 Task: Add an event with the title Second Training Workshop: Conflict Resolution, date '2023/11/01', time 8:30 AM to 10:30 AMand add a description: Teams will need to manage their time effectively to complete the scavenger hunt within the given timeframe. This encourages prioritization, decision-making, and efficient allocation of resources to maximize their chances of success., put the event into Yellow category, logged in from the account softage.2@softage.netand send the event invitation to softage.7@softage.net and softage.8@softage.net. Set a reminder for the event 15 minutes before
Action: Mouse pressed left at (126, 123)
Screenshot: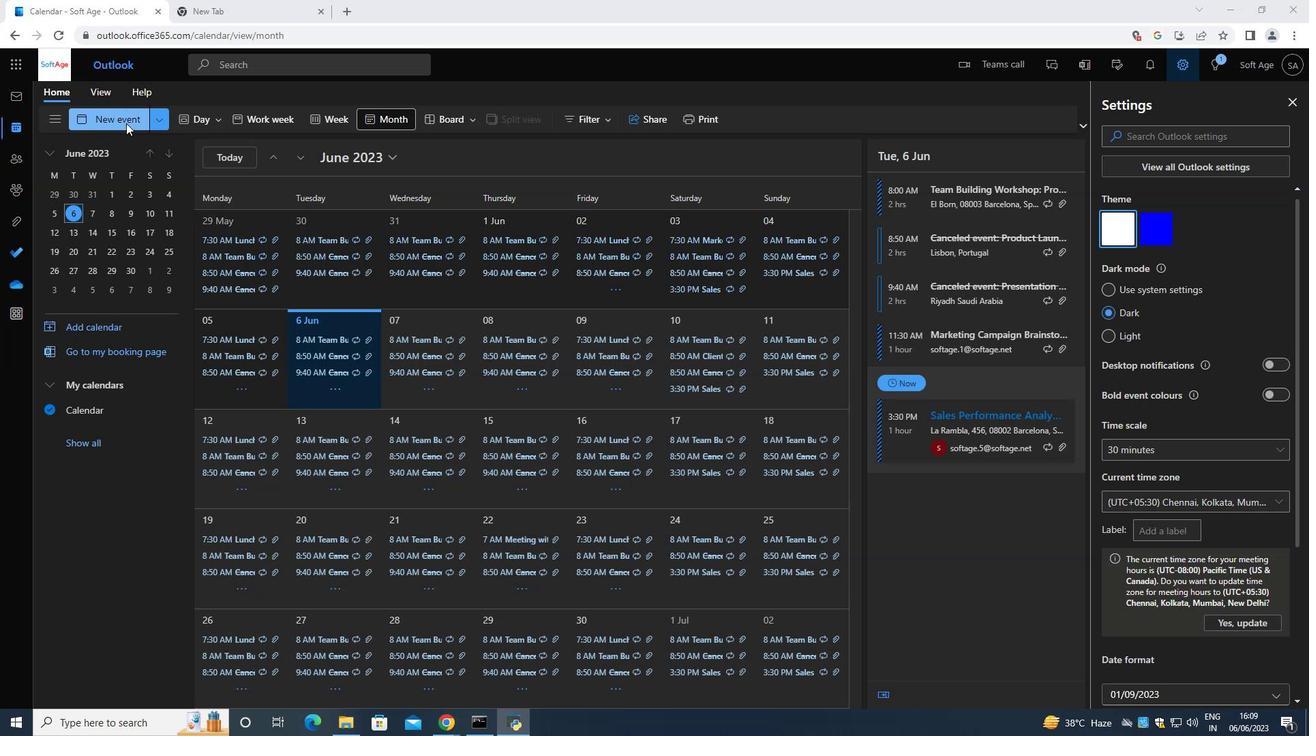 
Action: Mouse moved to (367, 215)
Screenshot: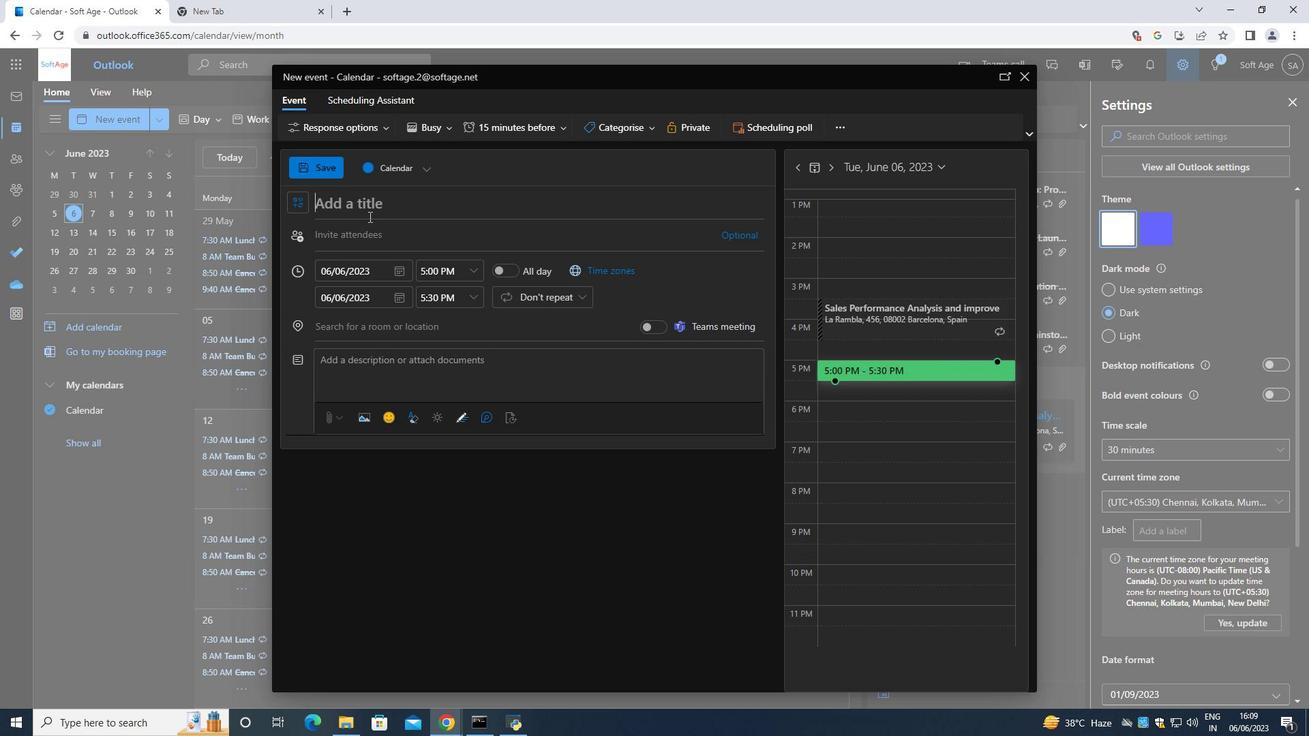 
Action: Mouse pressed left at (367, 215)
Screenshot: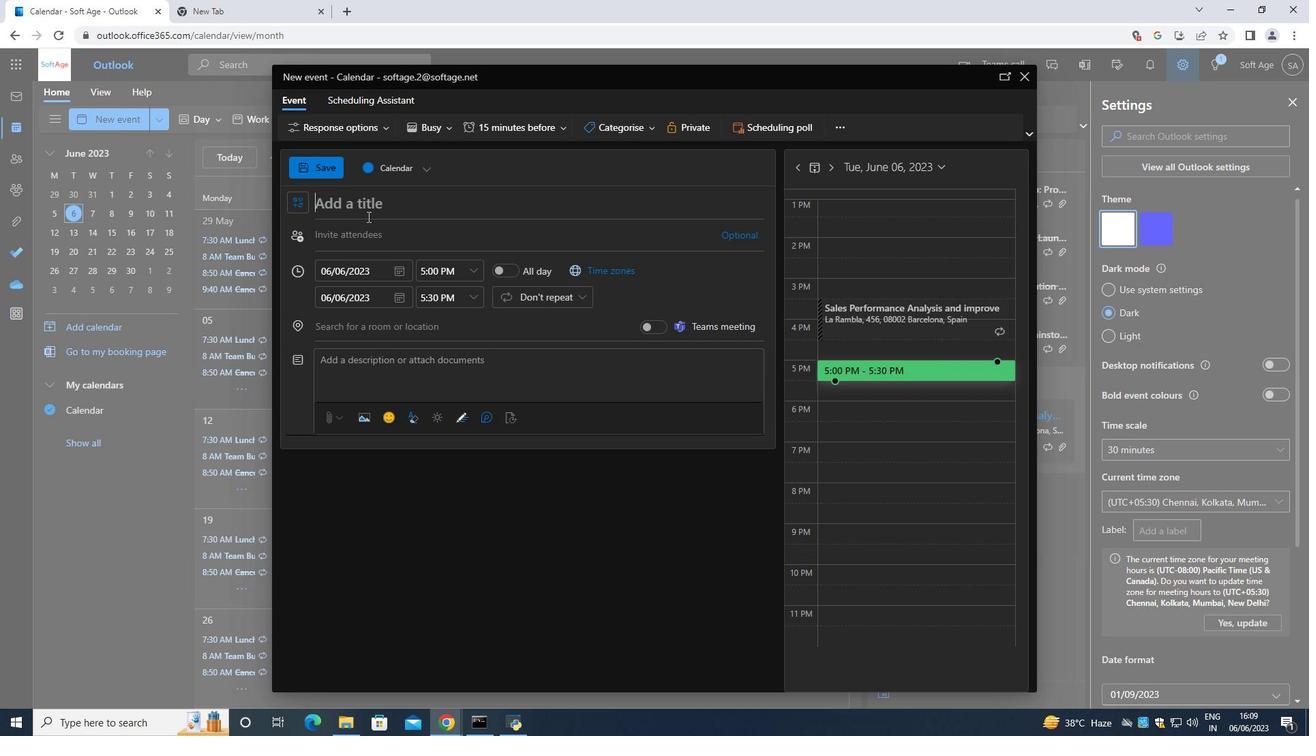 
Action: Mouse moved to (216, 120)
Screenshot: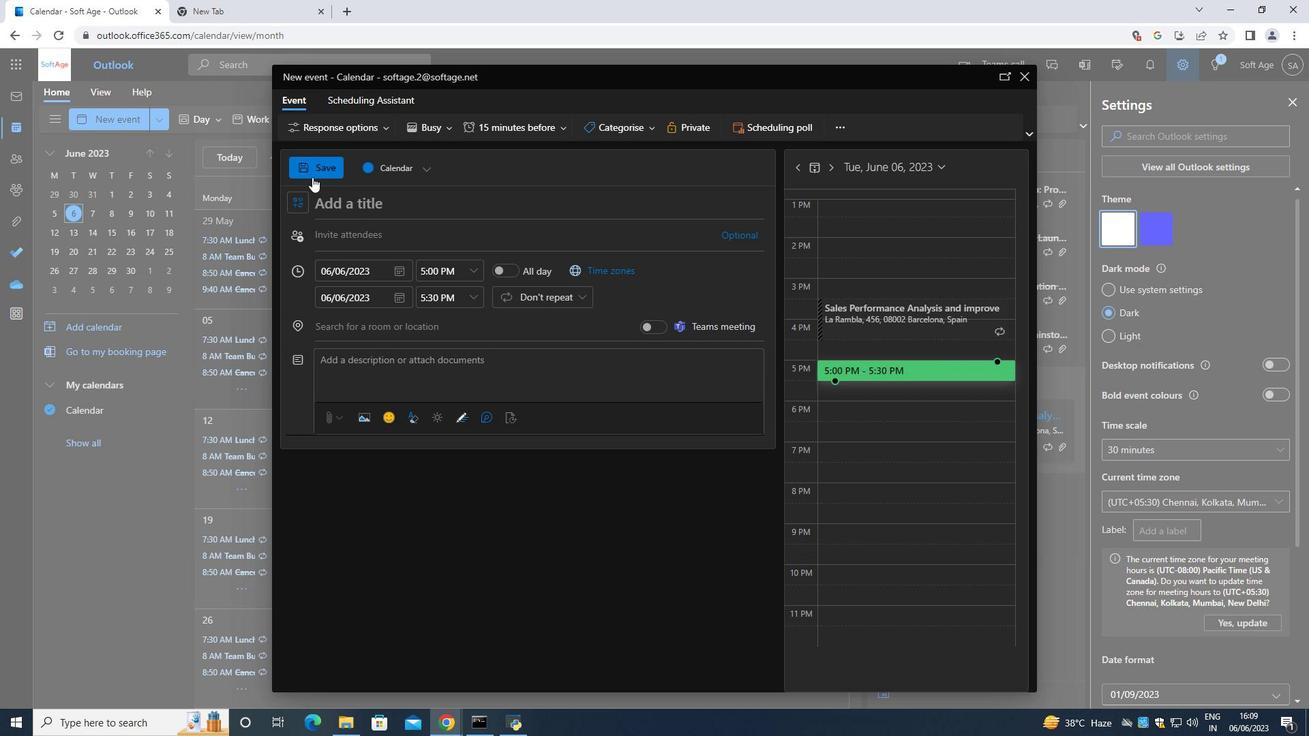 
Action: Key pressed <Key.shift>Second<Key.space><Key.shift>Training<Key.space><Key.shift>Workshop<Key.shift_r>:<Key.space><Key.shift>Conflict<Key.space><Key.shift>Resolution<Key.space>
Screenshot: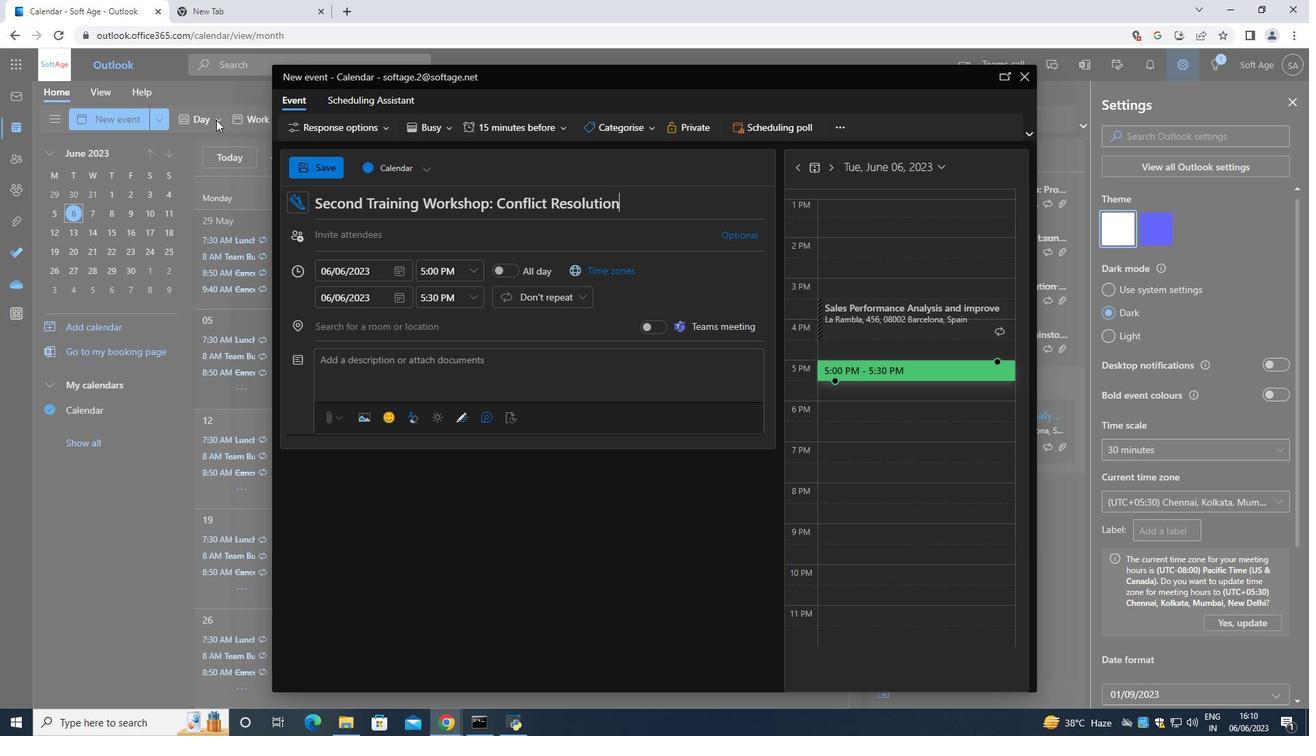 
Action: Mouse moved to (393, 271)
Screenshot: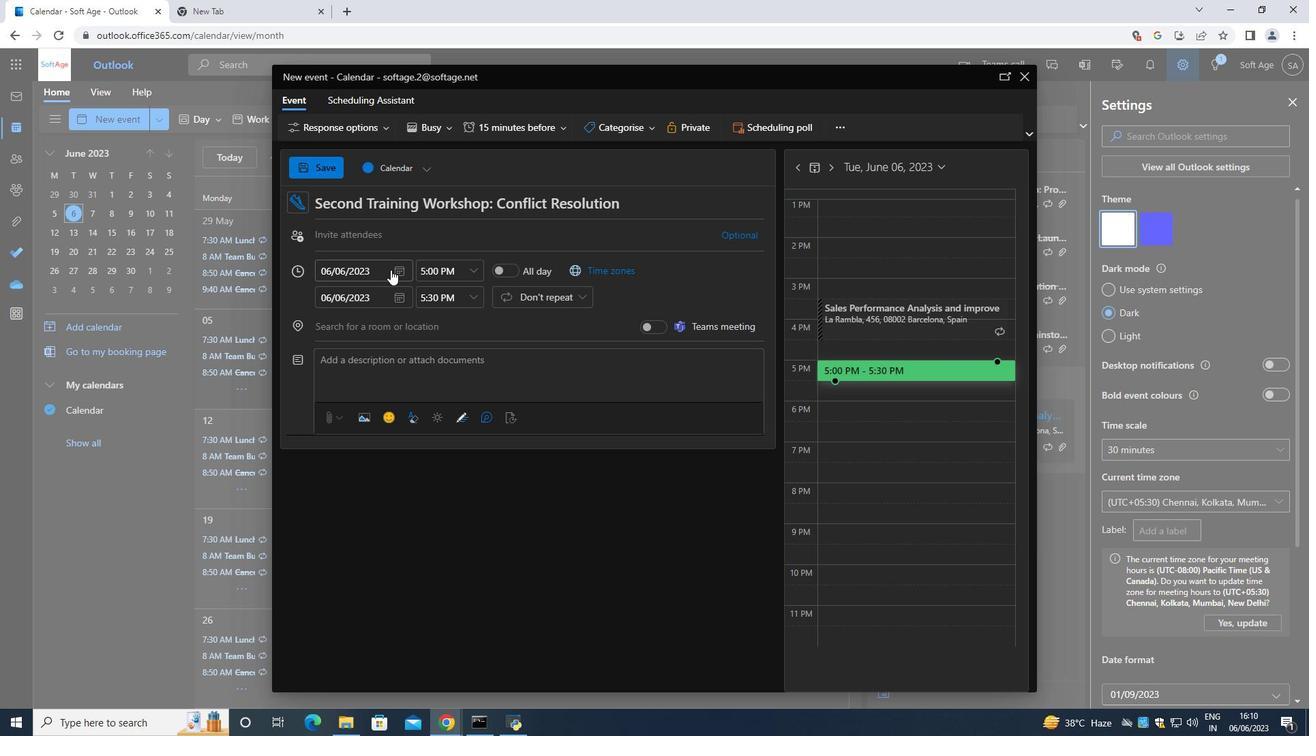 
Action: Mouse pressed left at (393, 271)
Screenshot: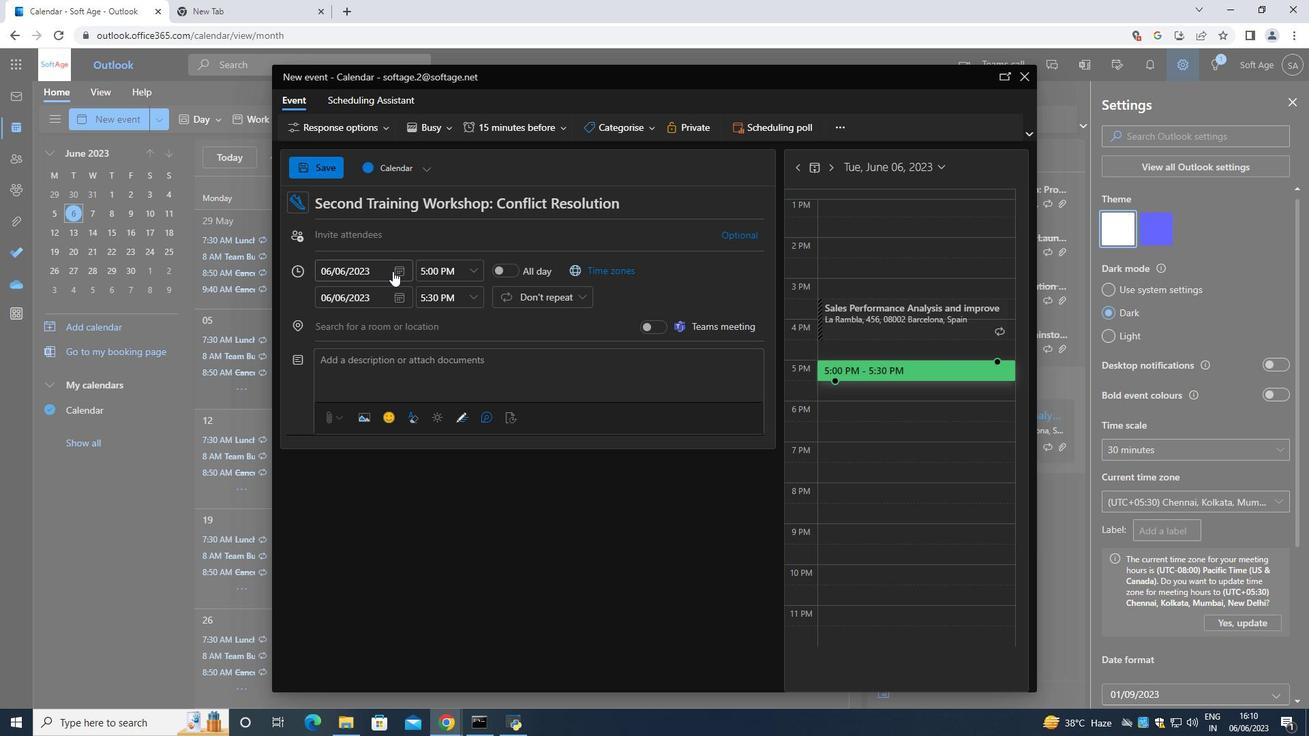 
Action: Mouse moved to (444, 297)
Screenshot: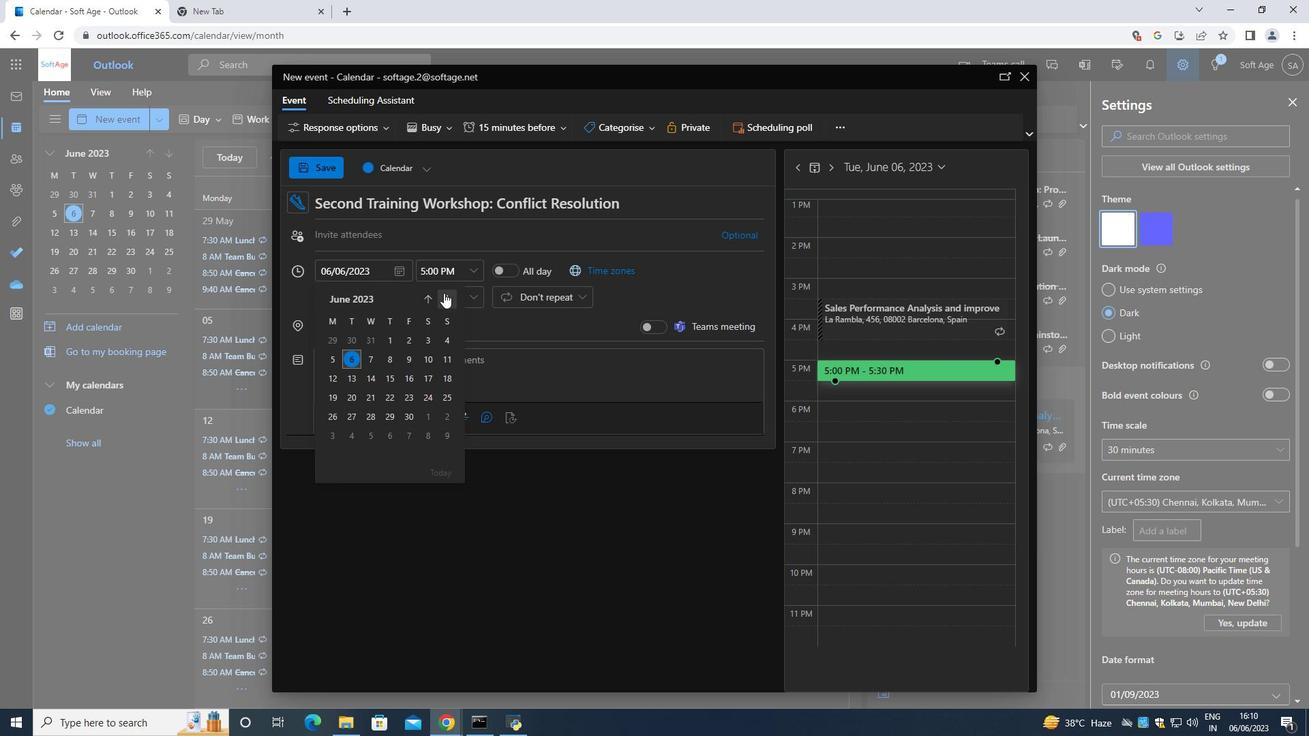 
Action: Mouse pressed left at (444, 297)
Screenshot: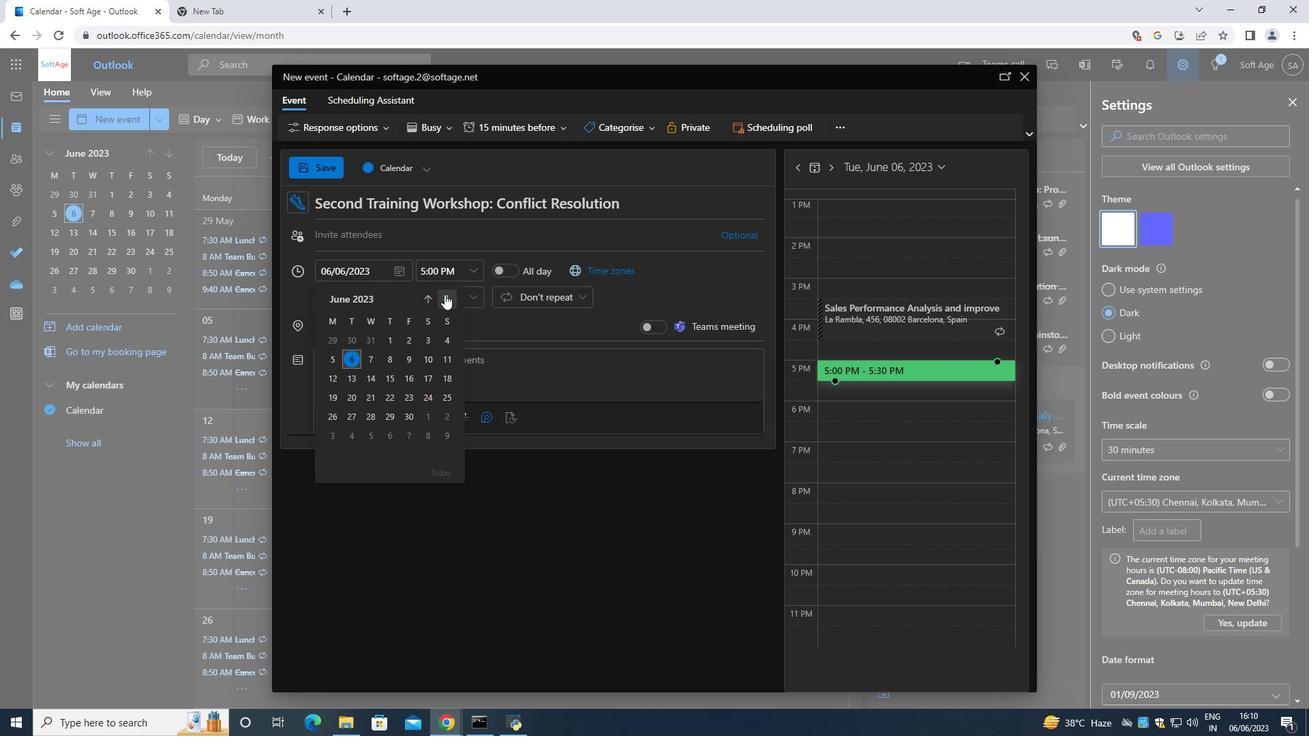 
Action: Mouse pressed left at (444, 297)
Screenshot: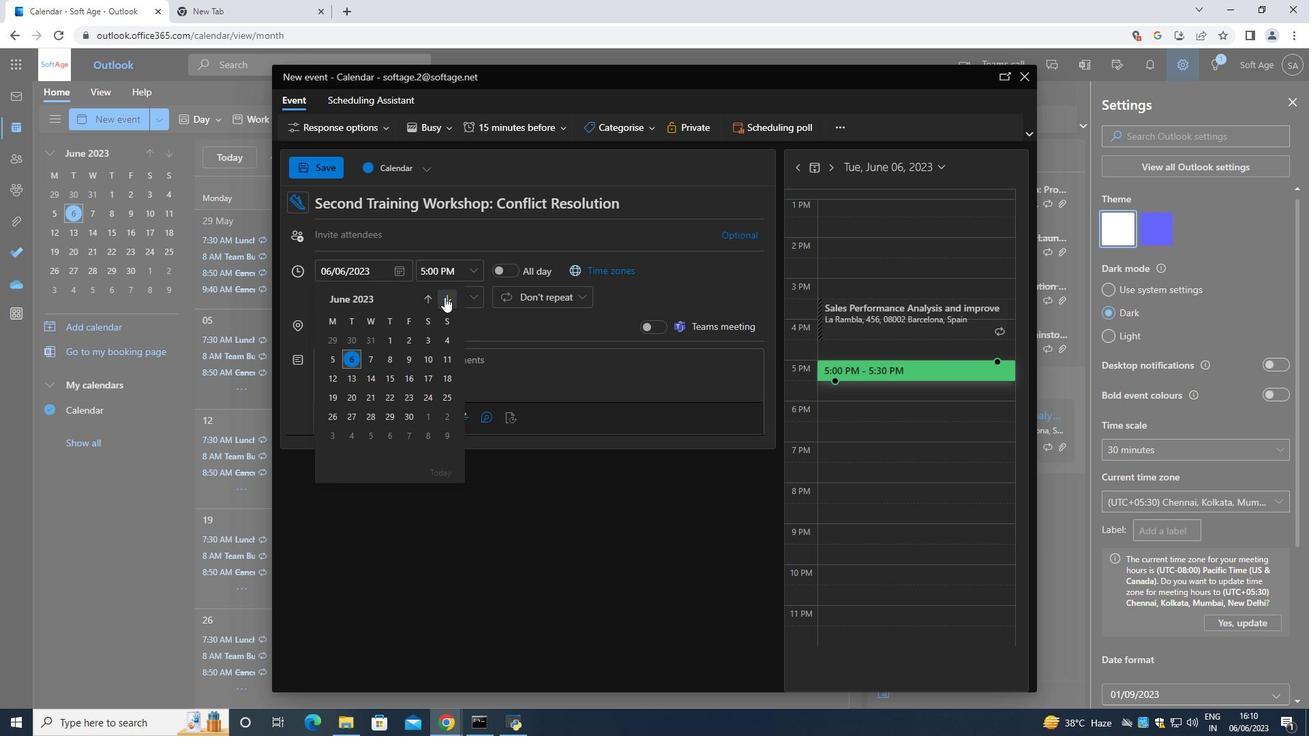 
Action: Mouse moved to (445, 297)
Screenshot: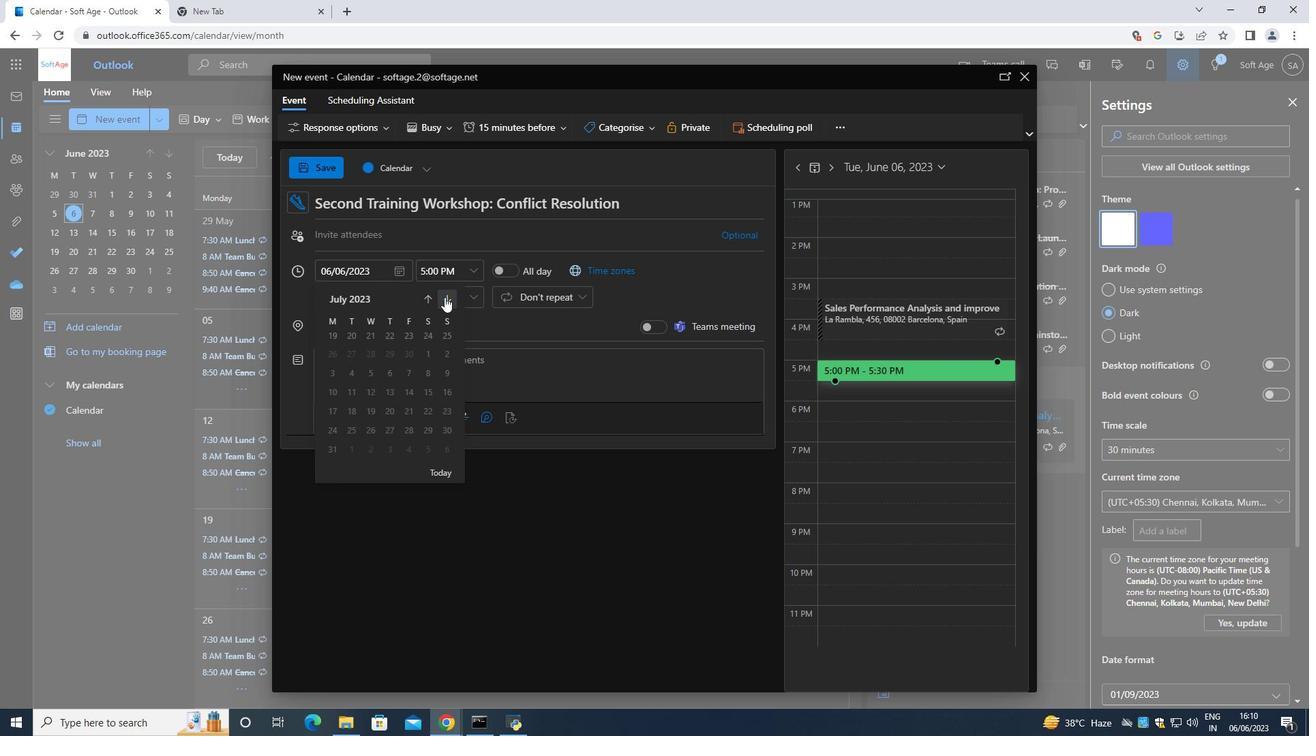 
Action: Mouse pressed left at (445, 297)
Screenshot: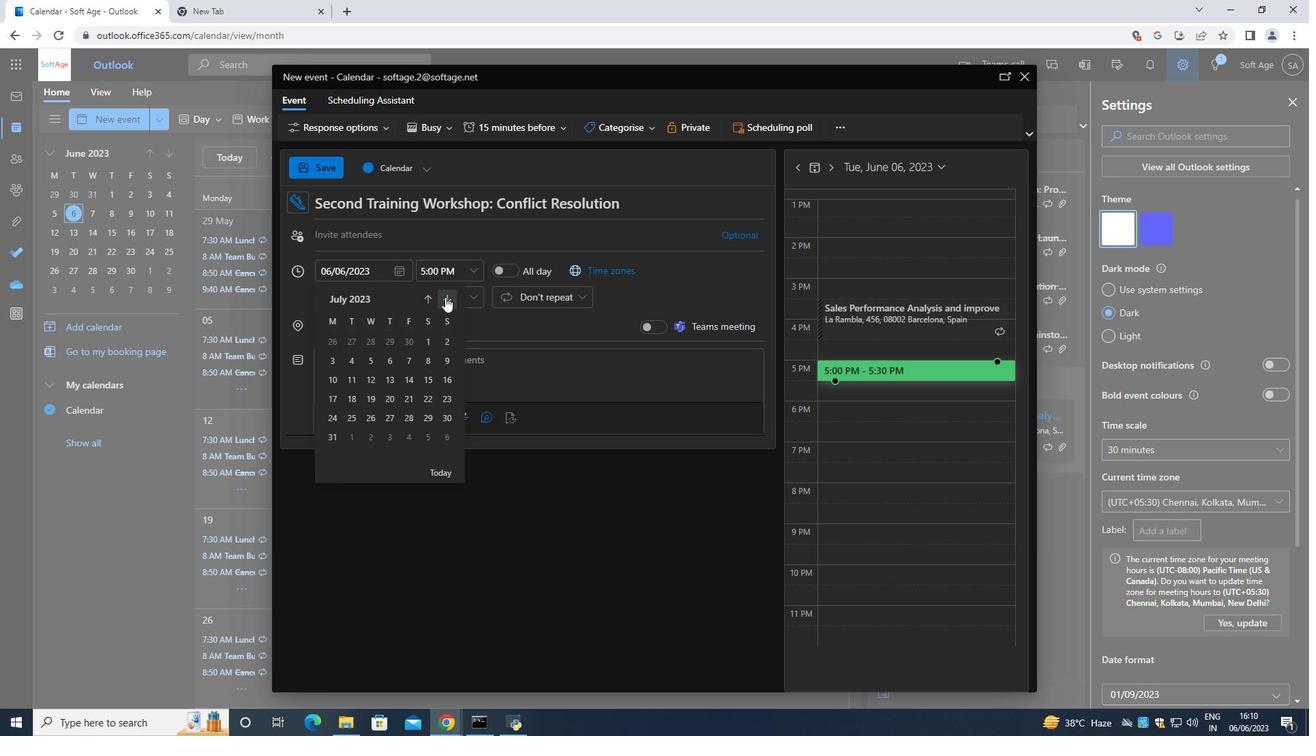 
Action: Mouse moved to (446, 297)
Screenshot: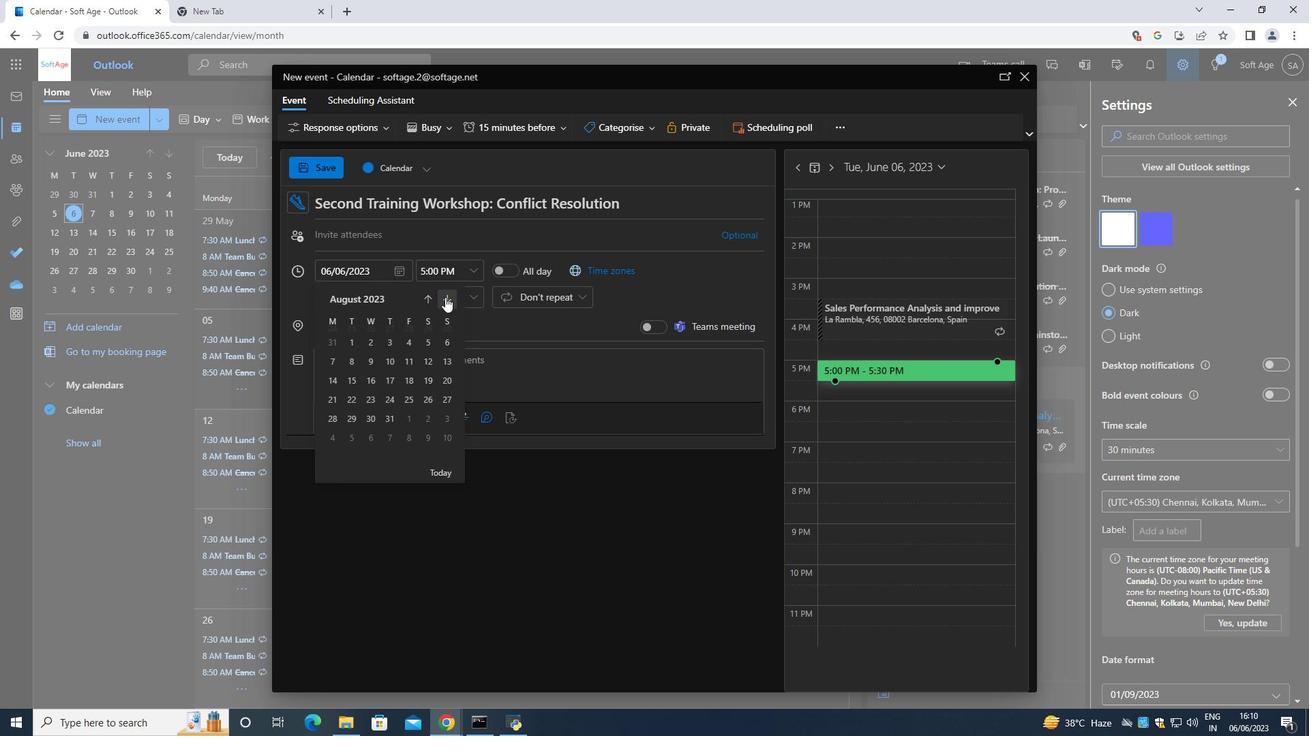 
Action: Mouse pressed left at (446, 297)
Screenshot: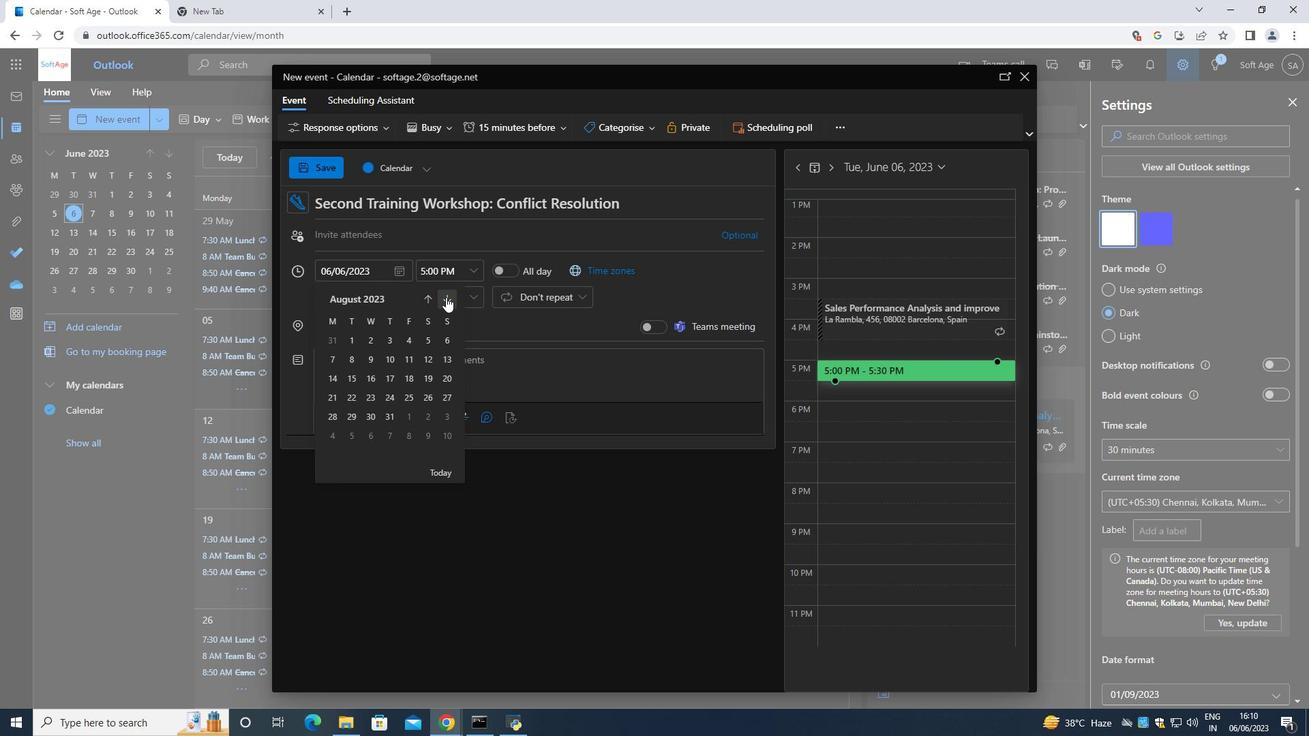 
Action: Mouse pressed left at (446, 297)
Screenshot: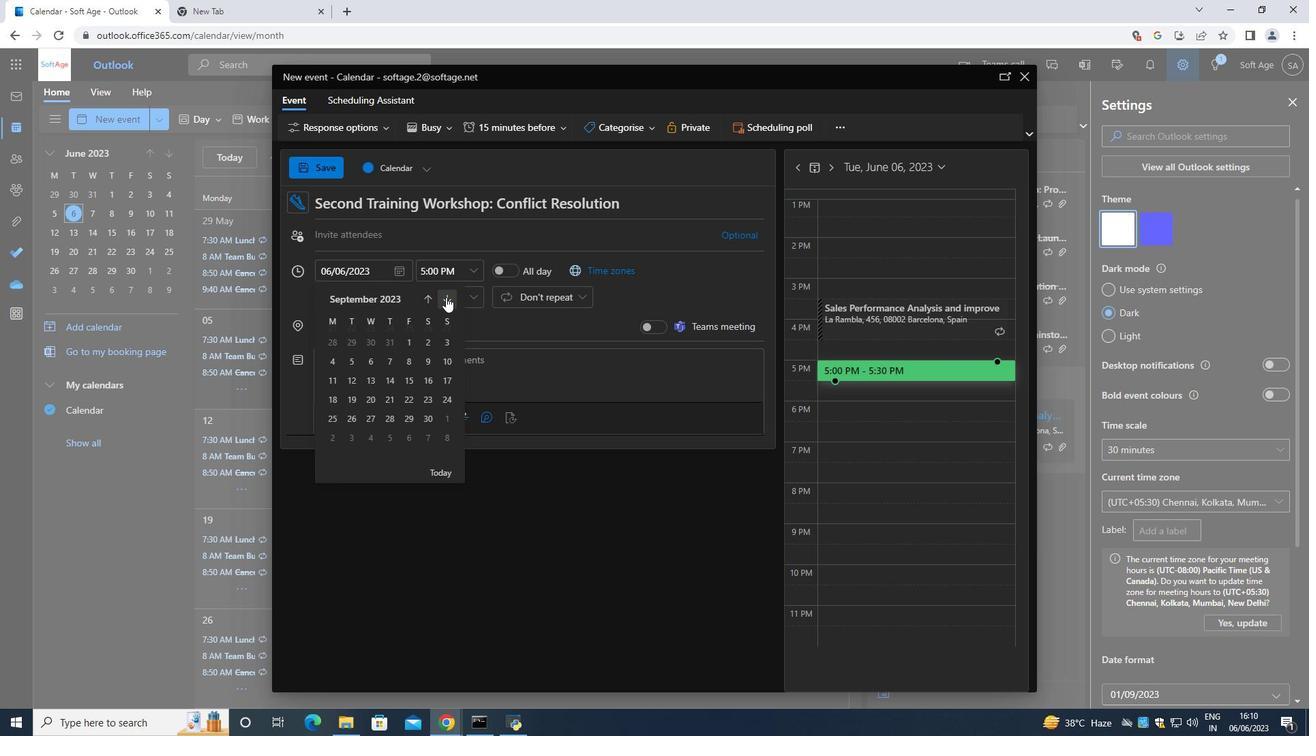 
Action: Mouse moved to (376, 336)
Screenshot: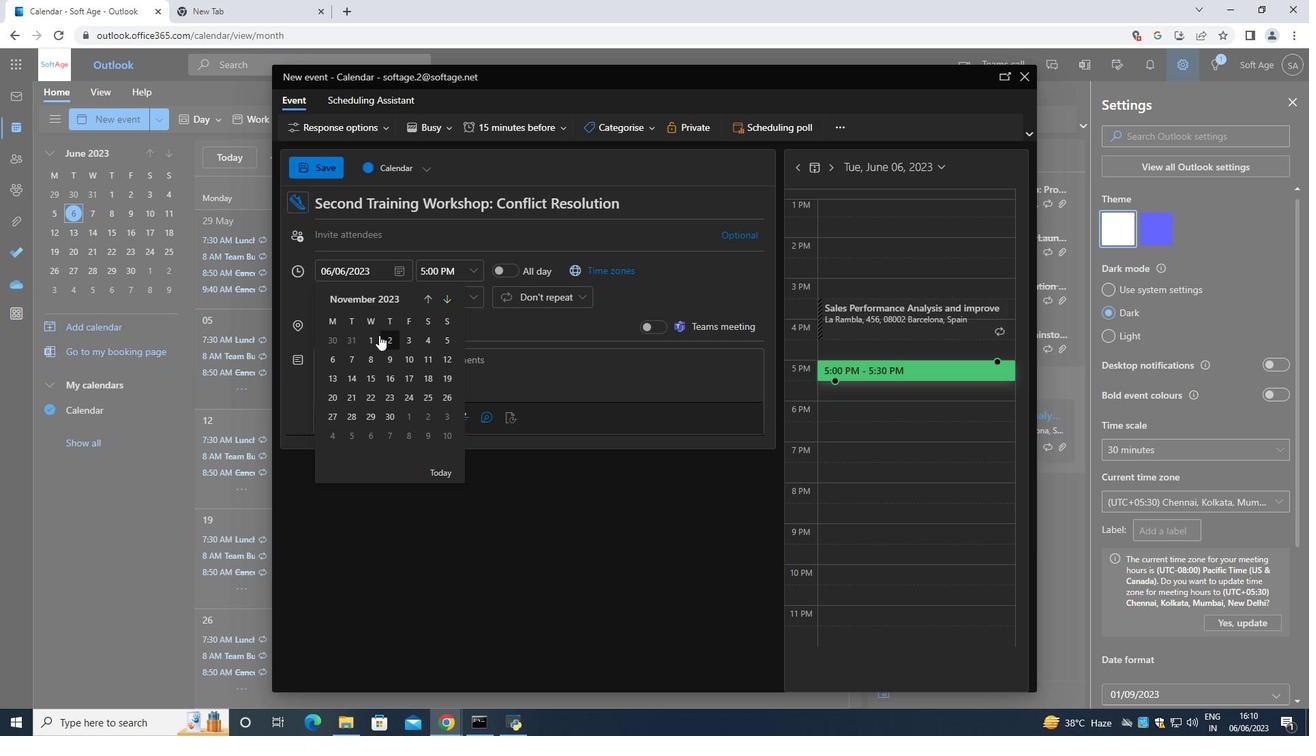 
Action: Mouse pressed left at (376, 336)
Screenshot: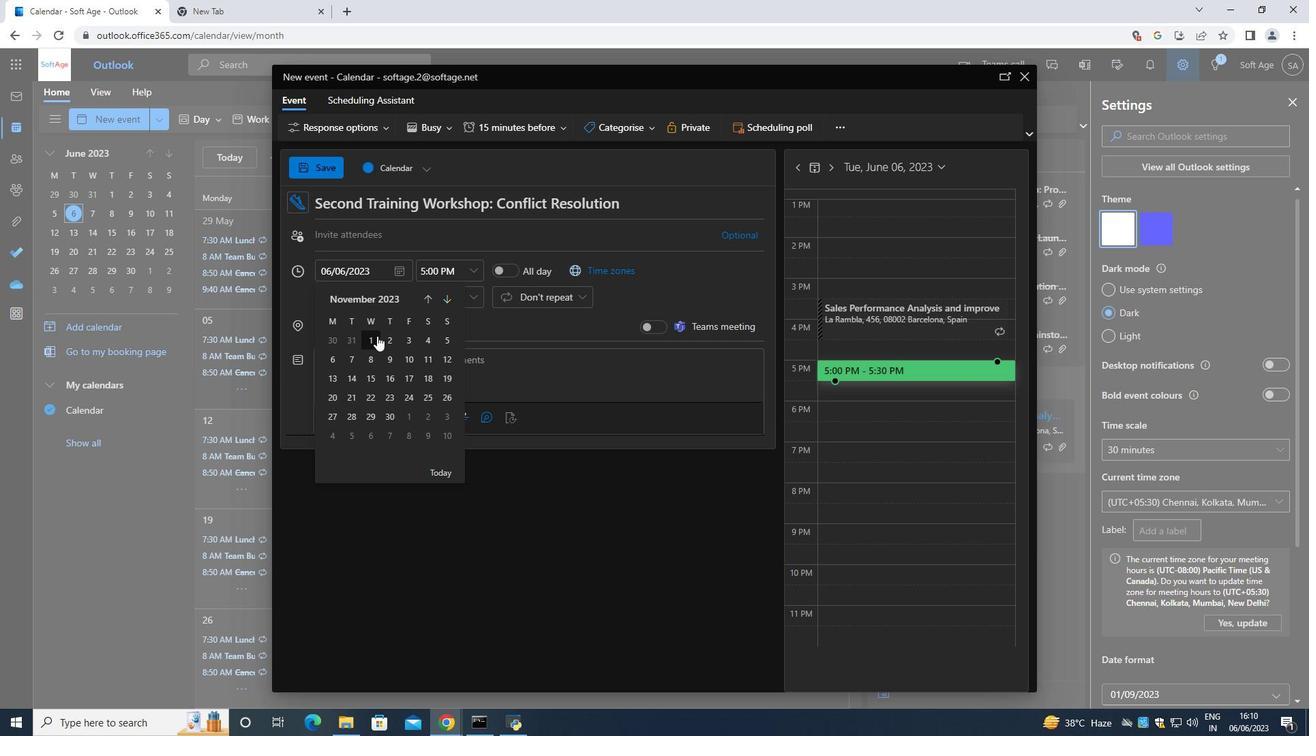 
Action: Mouse moved to (392, 356)
Screenshot: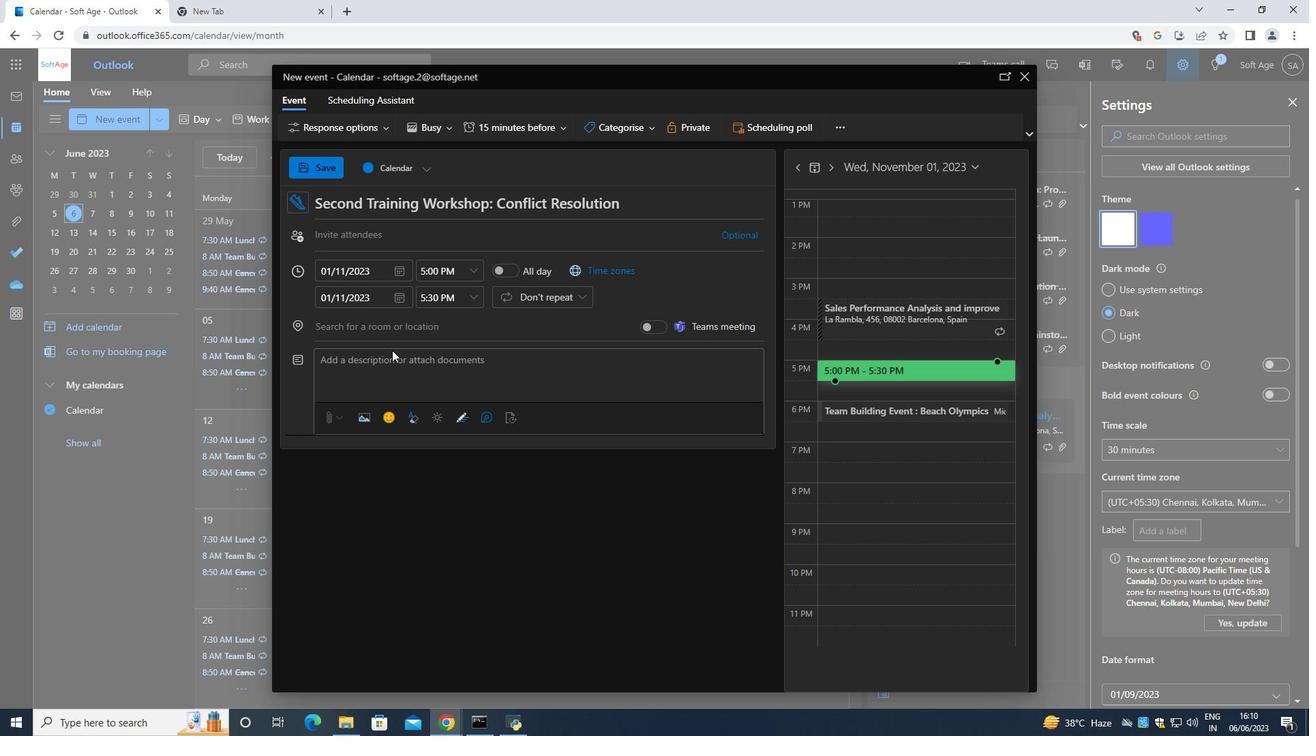 
Action: Mouse pressed left at (392, 356)
Screenshot: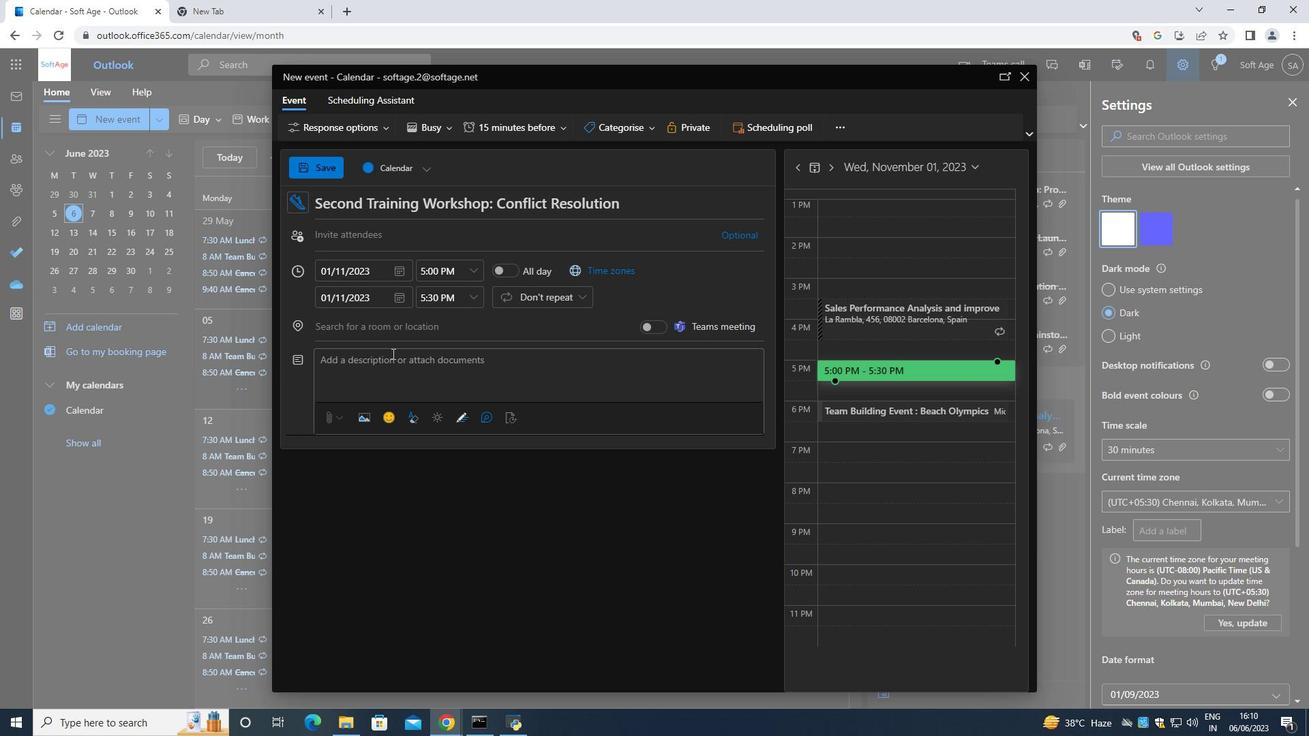 
Action: Mouse moved to (255, 261)
Screenshot: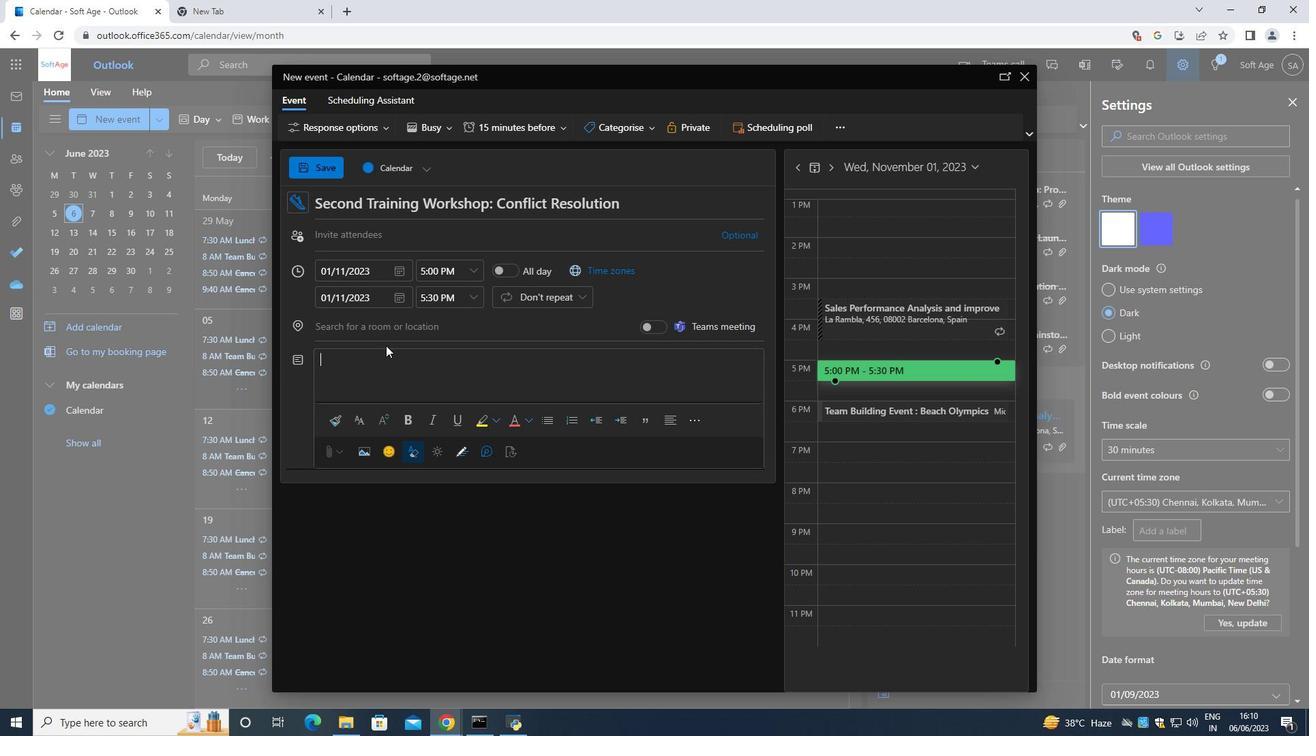 
Action: Key pressed <Key.shift>Teams<Key.space>will<Key.space>need<Key.space>to<Key.space>manage<Key.space>their<Key.space>time<Key.space>the<Key.space><Key.backspace><Key.backspace><Key.backspace><Key.backspace>effectively<Key.space>to<Key.space>complete<Key.space>the<Key.space>scs<Key.backspace>avenger<Key.space>hunt<Key.space>within<Key.space>the<Key.space>given<Key.space>timeframe<Key.space>.<Key.space><Key.shift>This<Key.space>encourages<Key.space><Key.shift>prioritization<Key.space>,<Key.space><Key.shift>decision<Key.space><Key.backspace>-making<Key.space>,<Key.space>and<Key.space>efficient<Key.space>alloca<Key.backspace>ation<Key.space>of<Key.space>resources<Key.space>to<Key.space>maximize<Key.space>their<Key.space>chances<Key.space>of<Key.space>success<Key.space>.
Screenshot: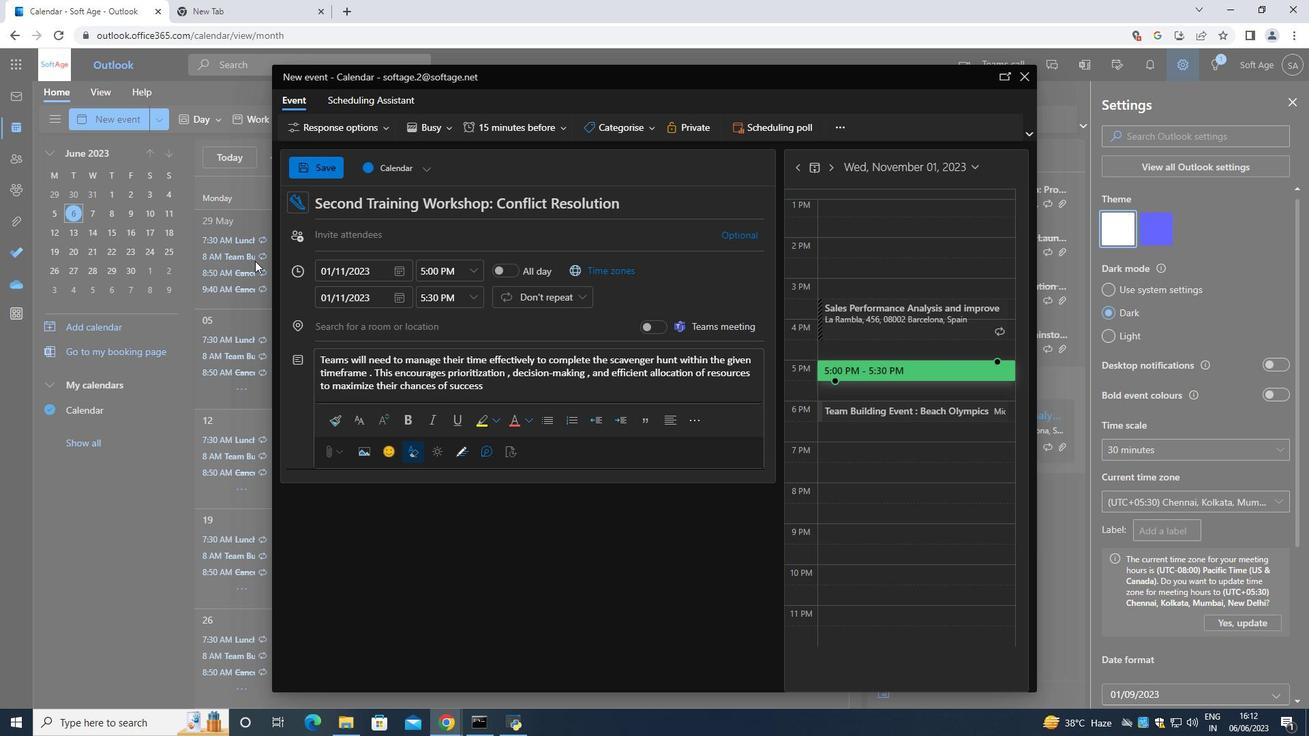 
Action: Mouse moved to (631, 125)
Screenshot: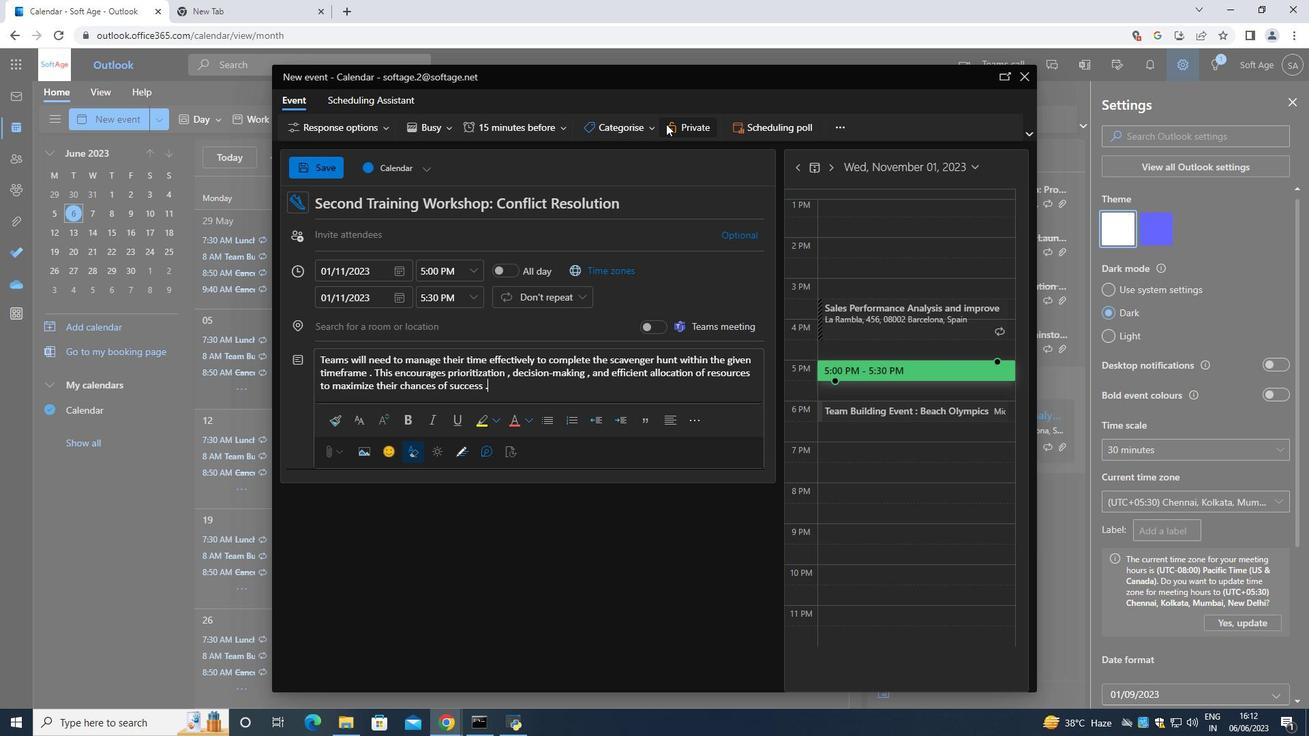 
Action: Mouse pressed left at (631, 125)
Screenshot: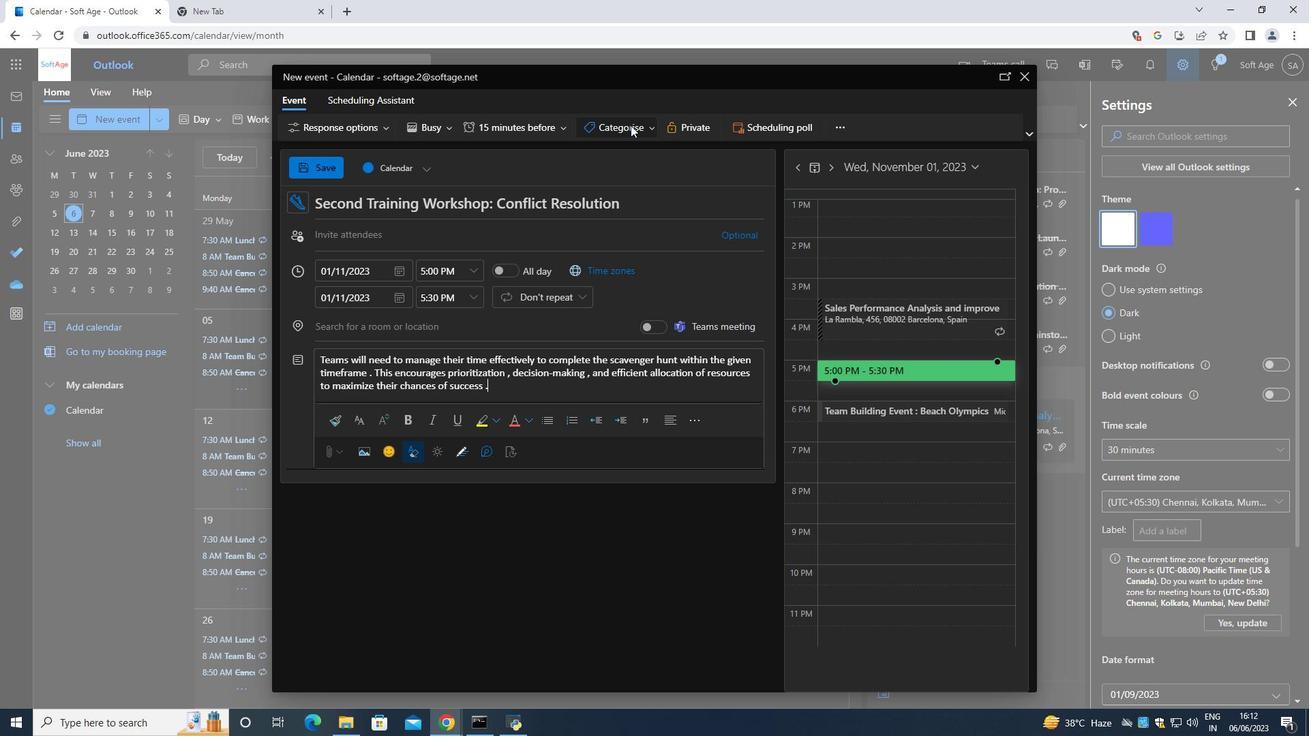 
Action: Mouse moved to (628, 252)
Screenshot: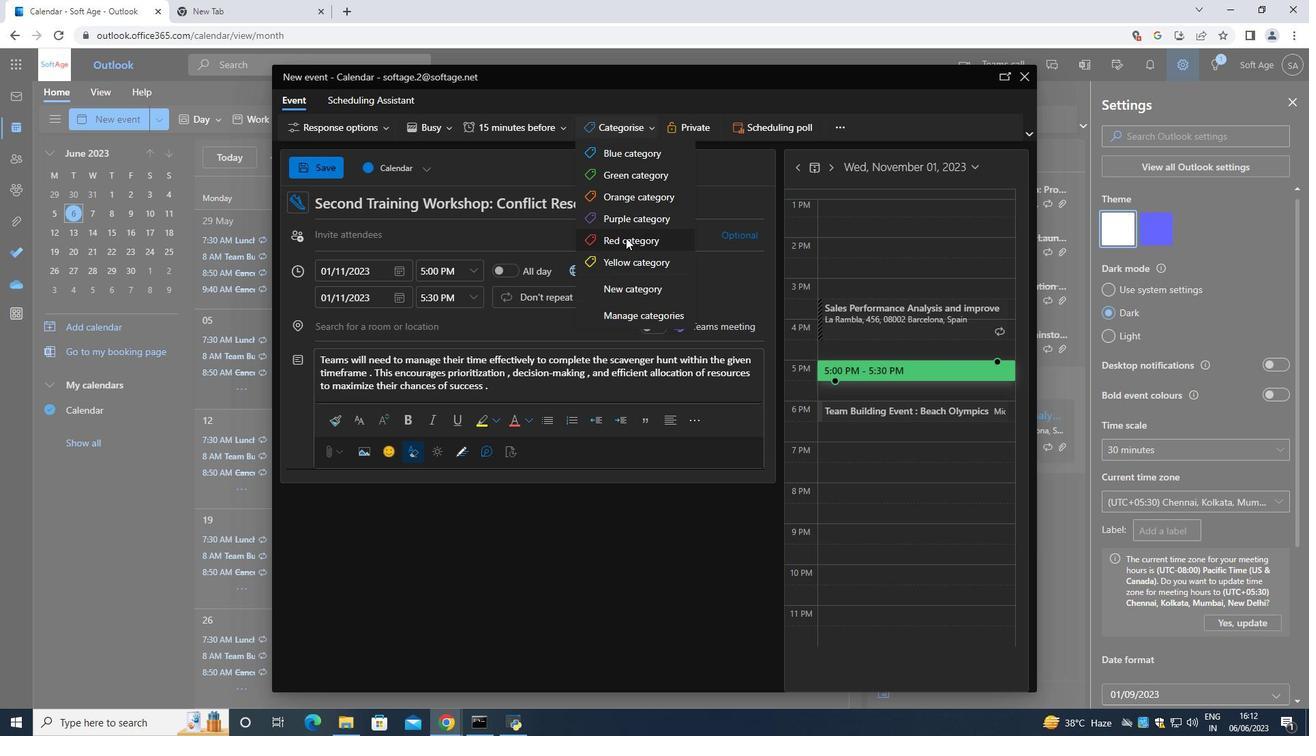 
Action: Mouse pressed left at (628, 252)
Screenshot: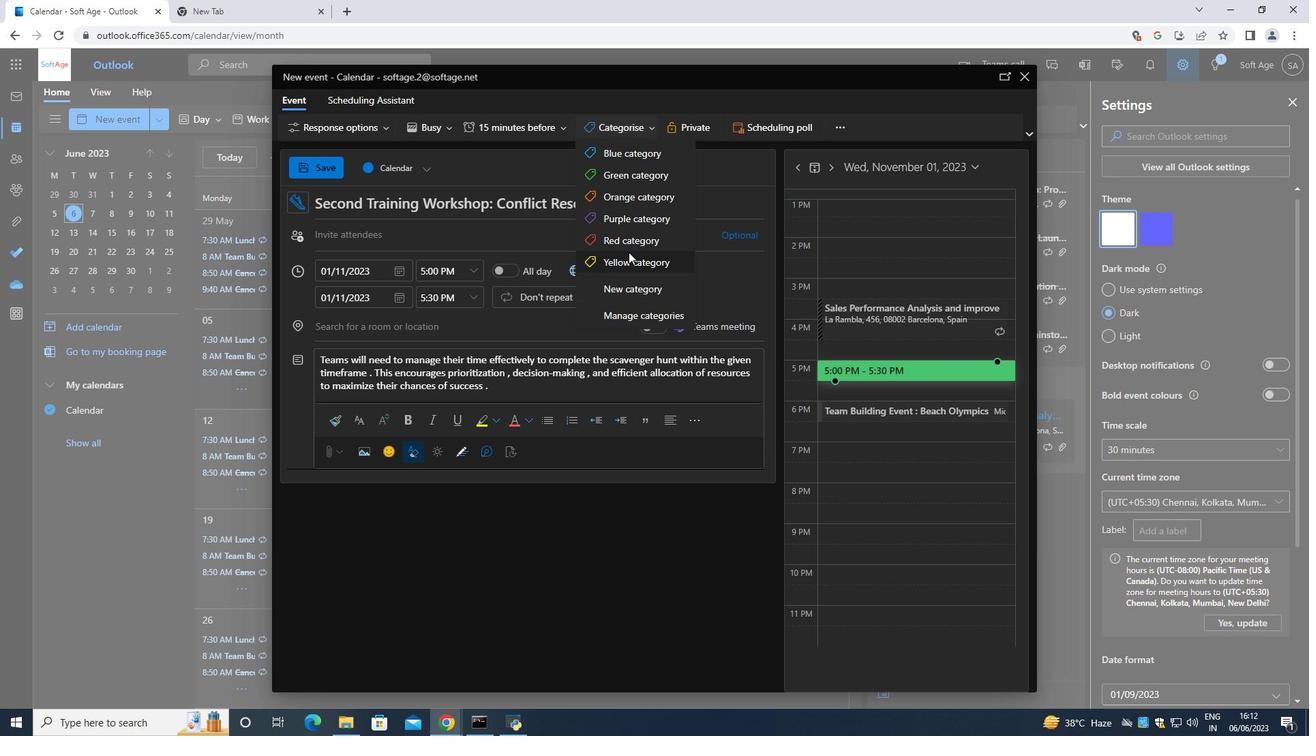 
Action: Mouse moved to (582, 241)
Screenshot: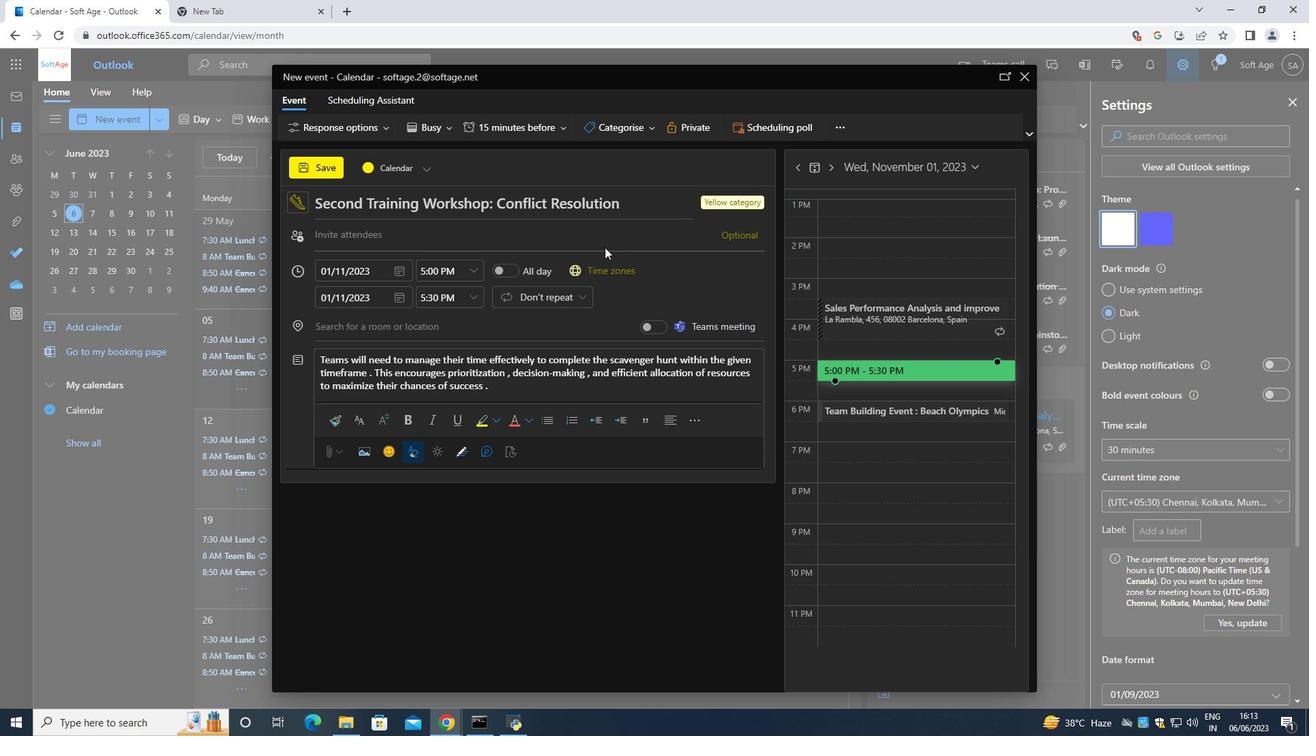 
Action: Mouse pressed left at (582, 241)
Screenshot: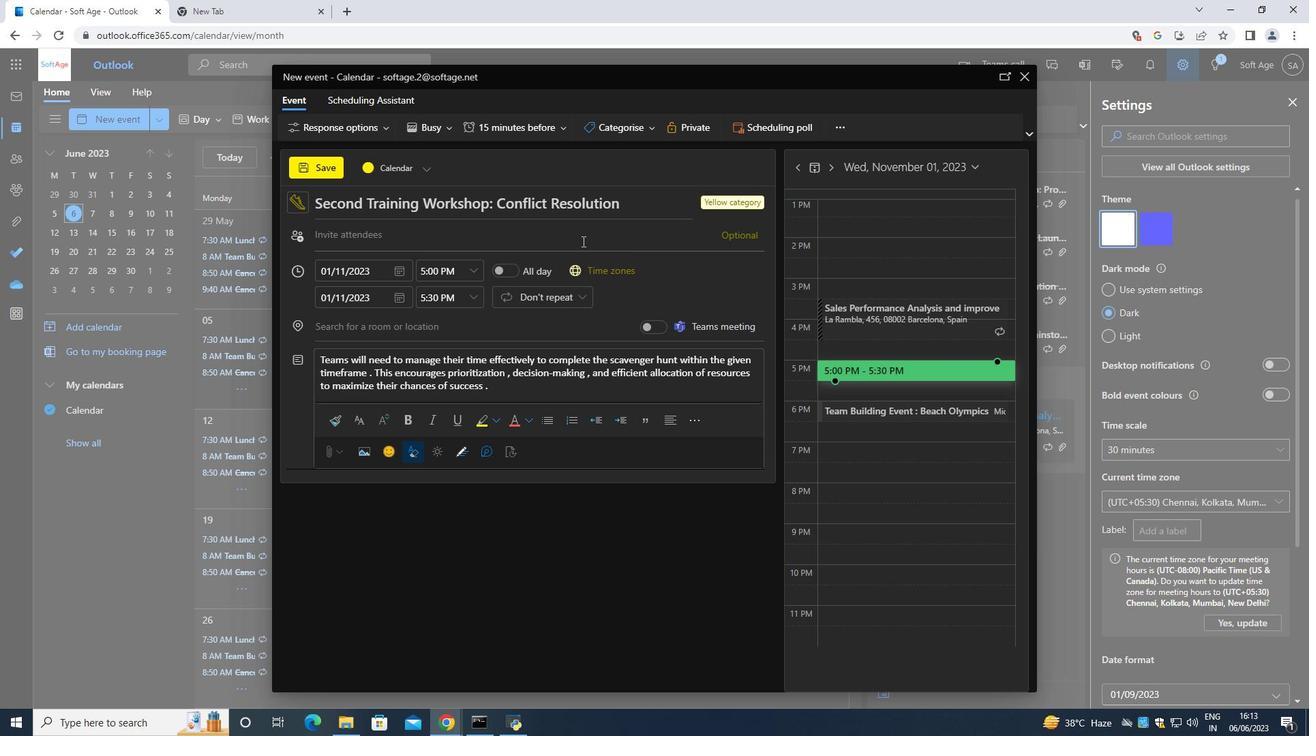 
Action: Mouse moved to (457, 157)
Screenshot: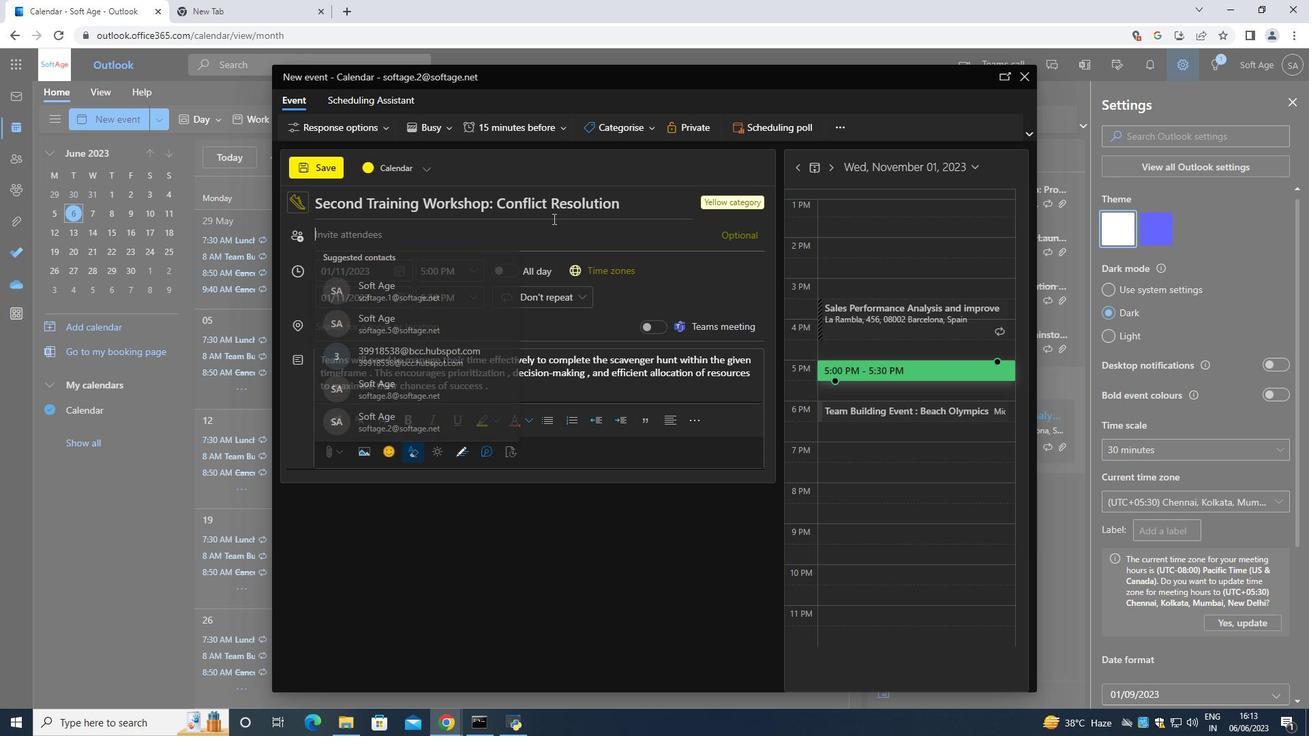 
Action: Key pressed <Key.shift>Softage.7<Key.shift>@
Screenshot: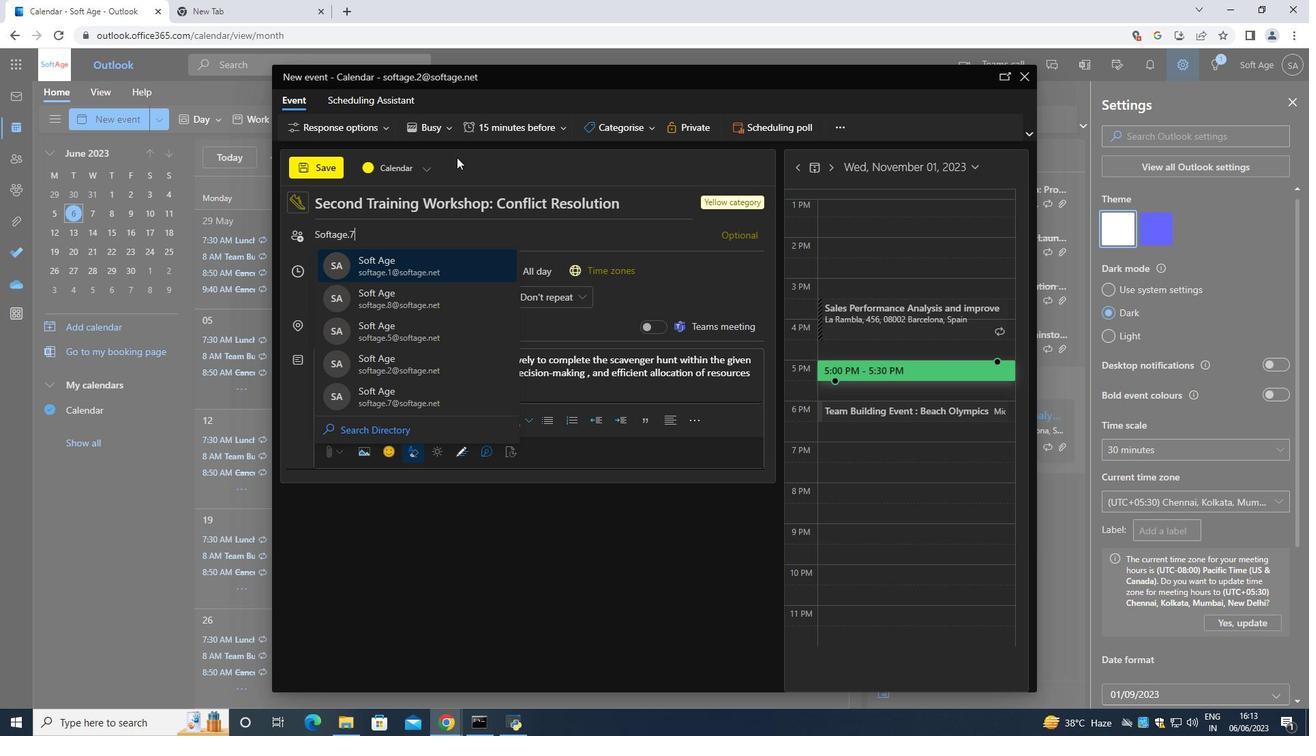 
Action: Mouse moved to (424, 273)
Screenshot: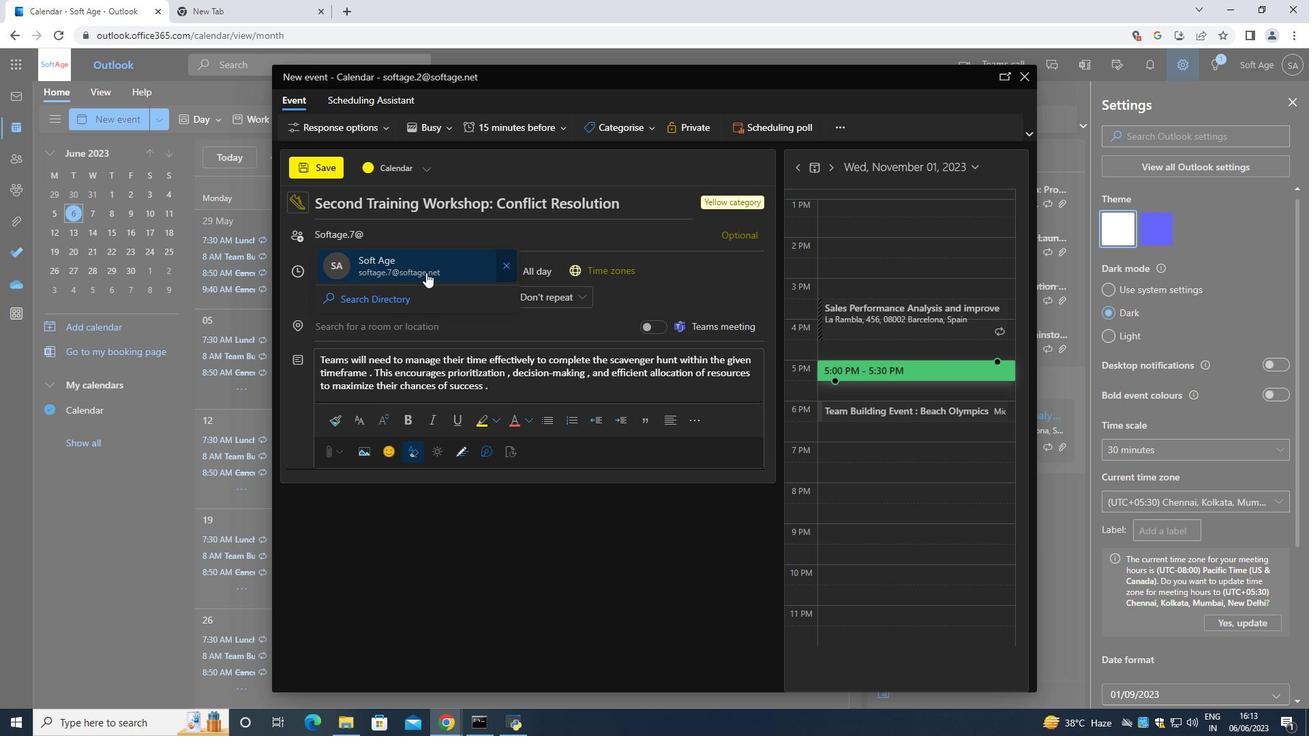 
Action: Mouse pressed left at (424, 273)
Screenshot: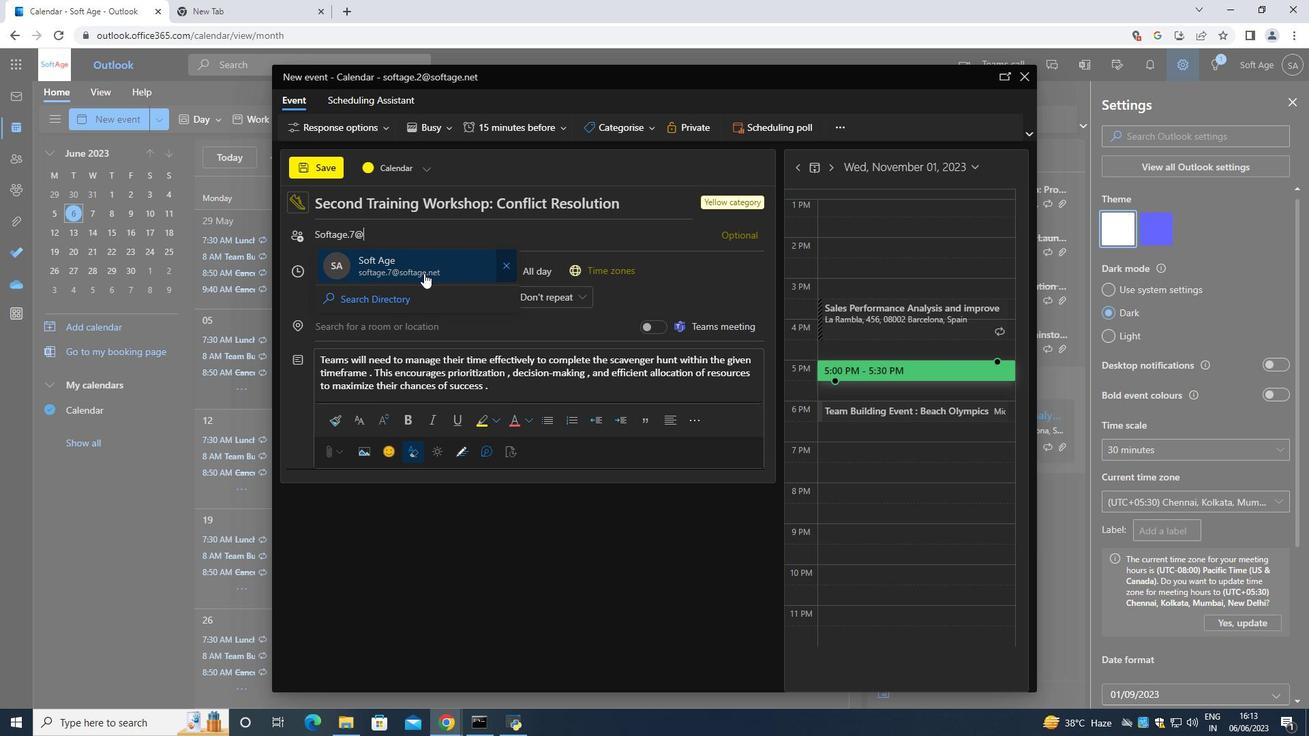 
Action: Mouse moved to (425, 265)
Screenshot: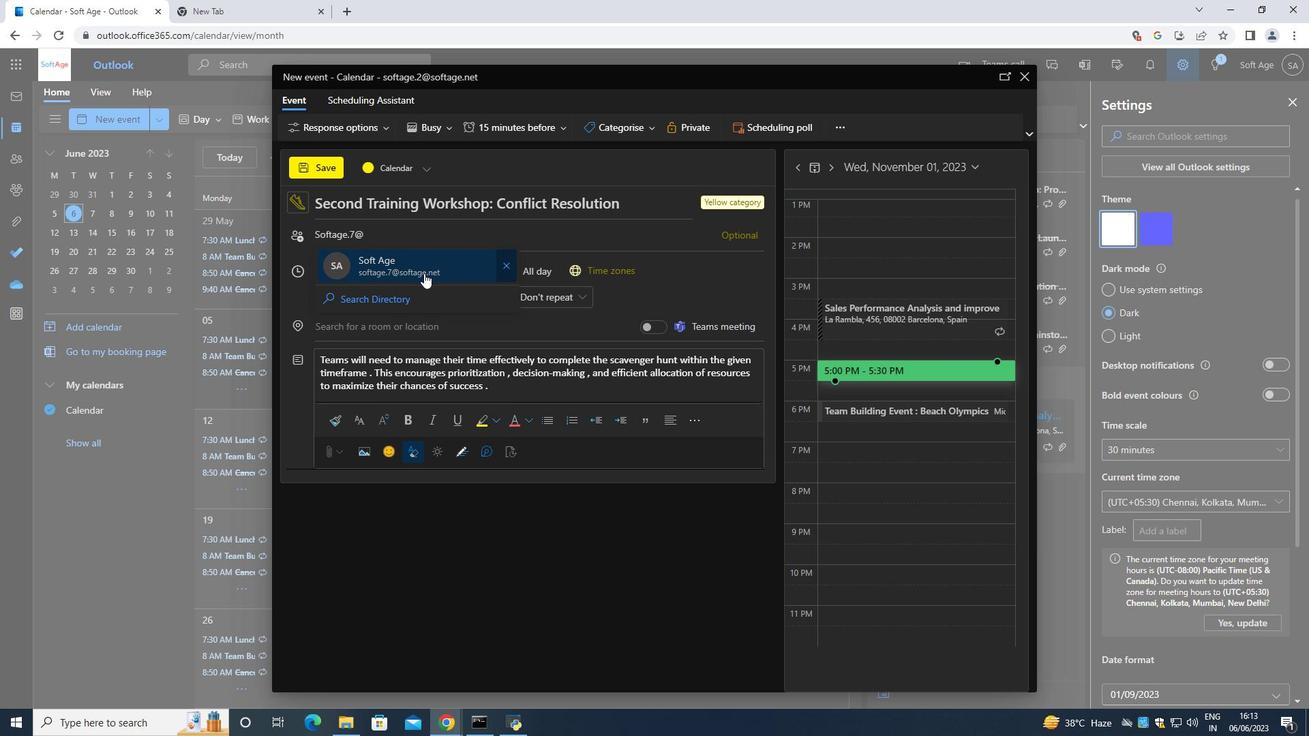 
Action: Key pressed <Key.shift>Softage.8<Key.shift>@
Screenshot: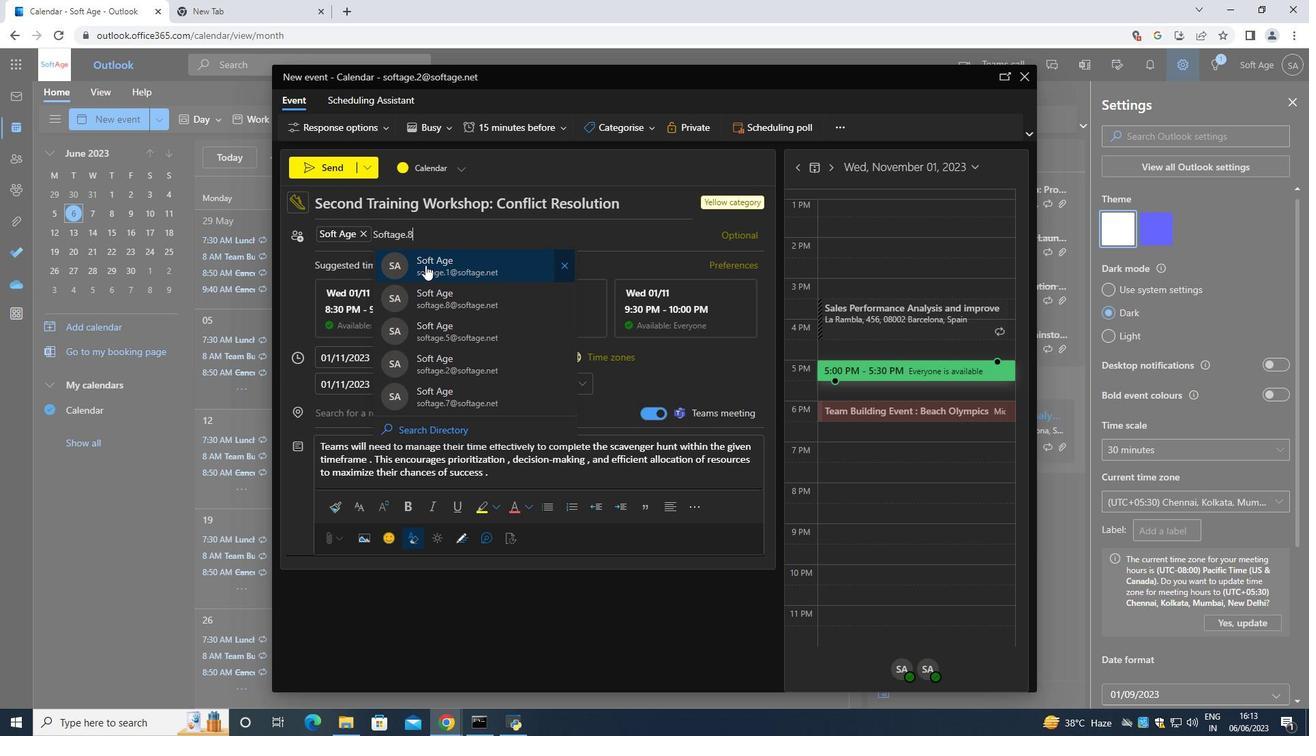 
Action: Mouse moved to (431, 265)
Screenshot: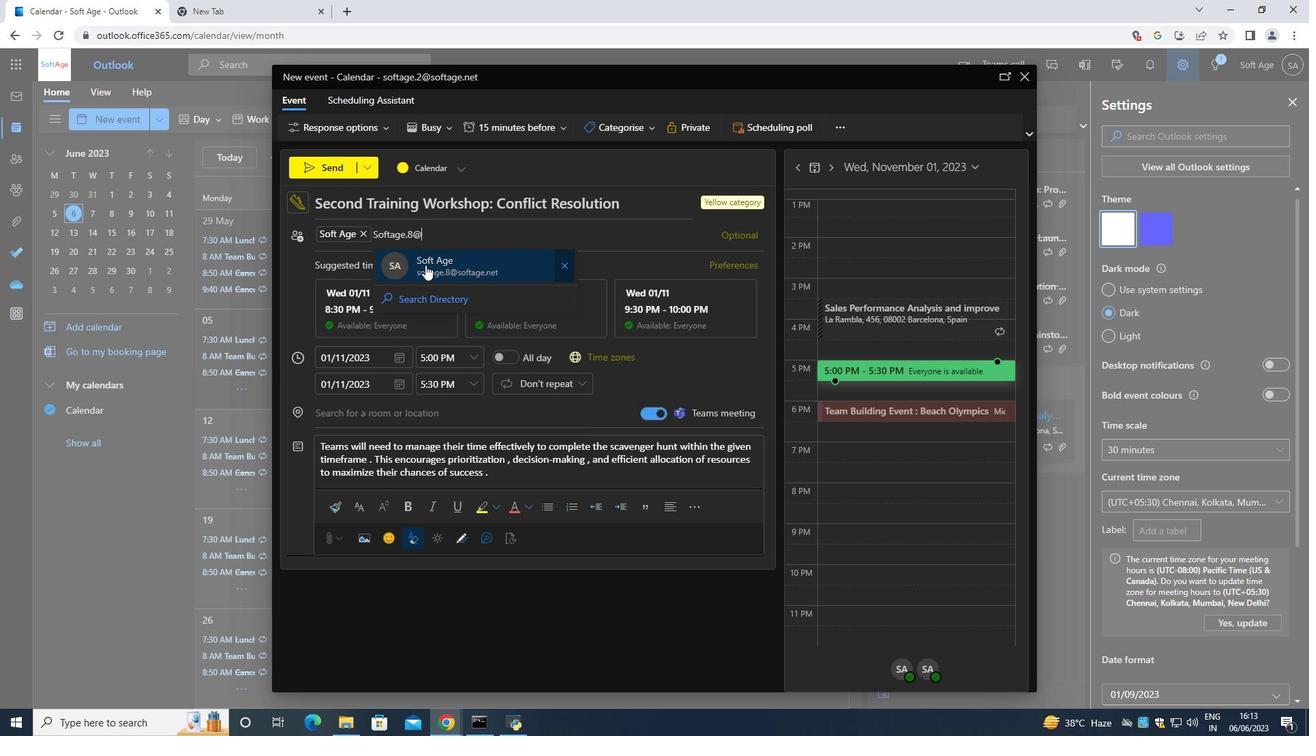 
Action: Mouse pressed left at (431, 265)
Screenshot: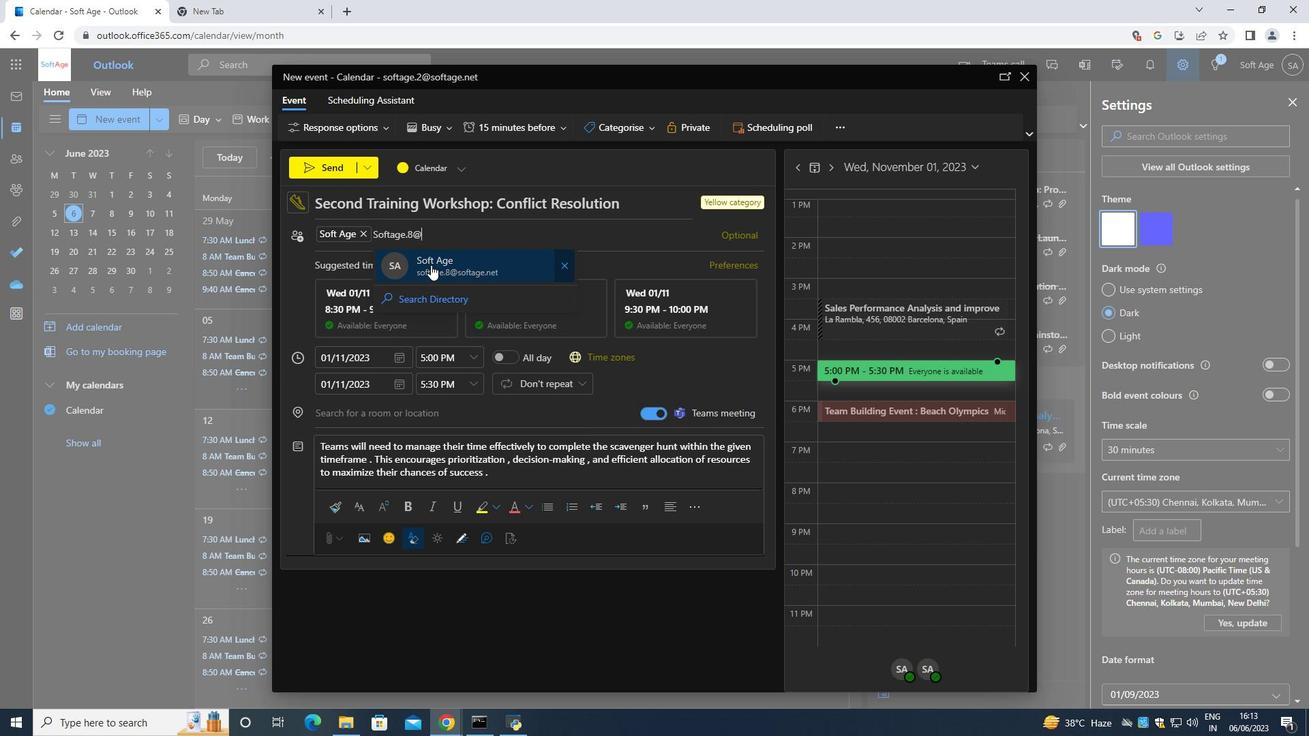 
Action: Mouse moved to (507, 122)
Screenshot: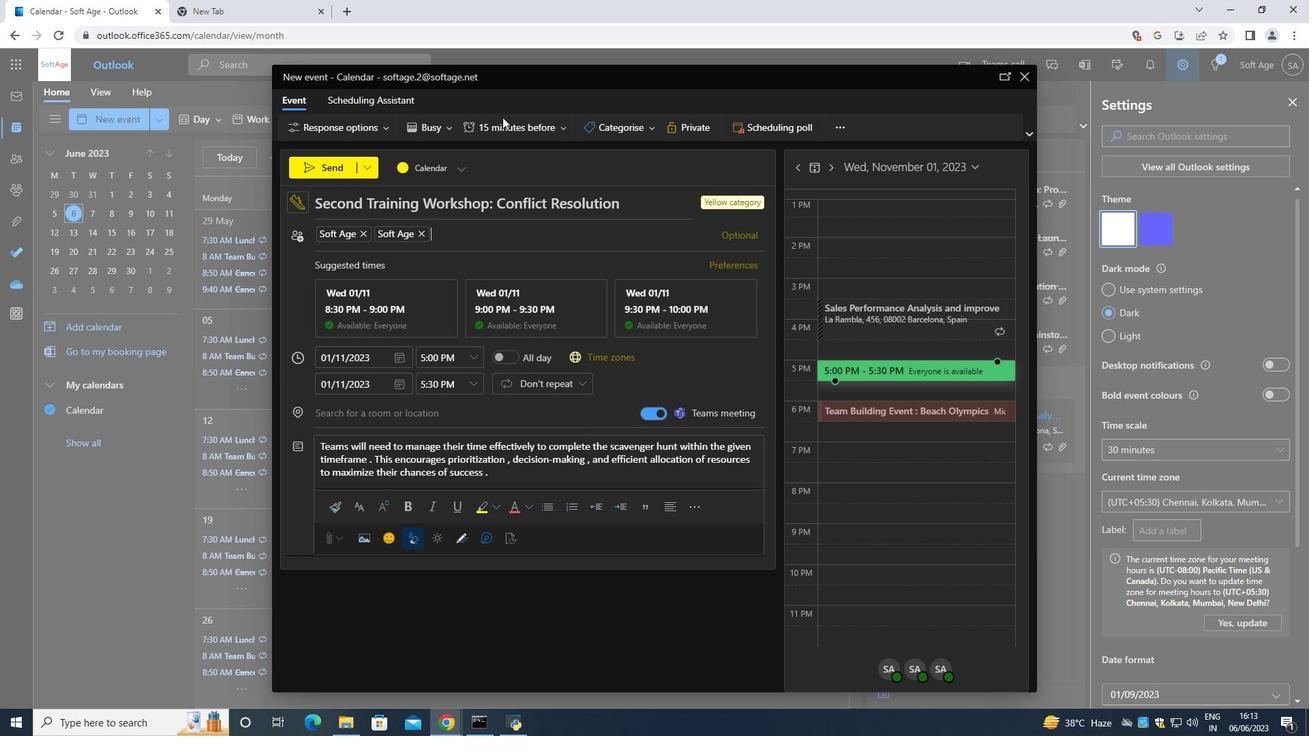 
Action: Mouse pressed left at (507, 122)
Screenshot: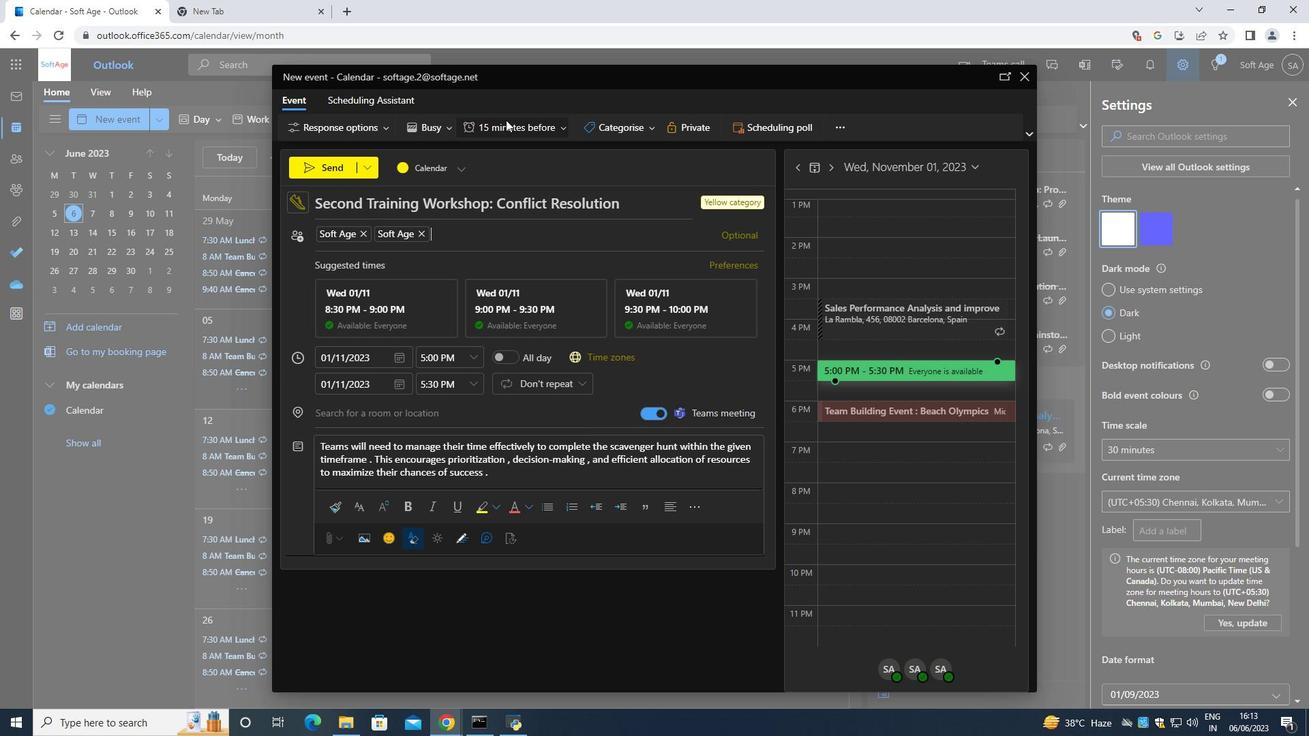 
Action: Mouse moved to (506, 248)
Screenshot: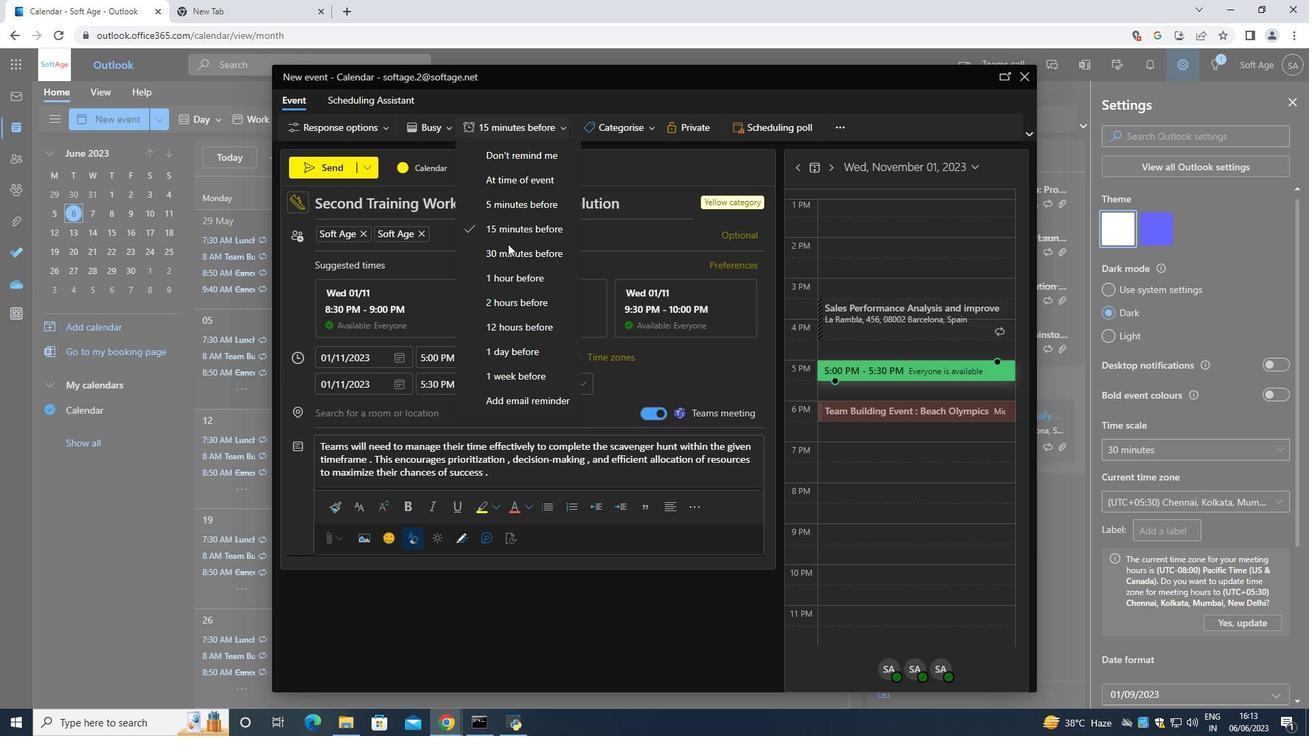 
Action: Mouse pressed left at (506, 248)
Screenshot: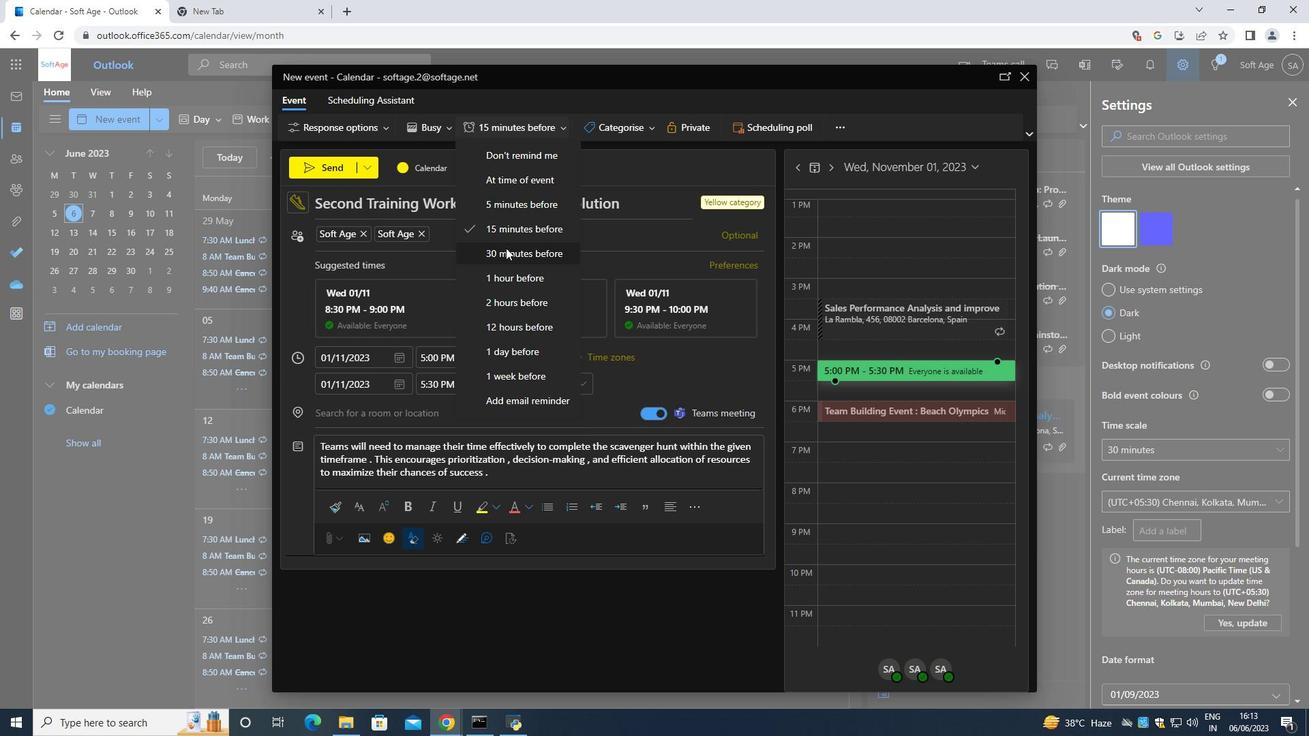 
Action: Mouse moved to (332, 168)
Screenshot: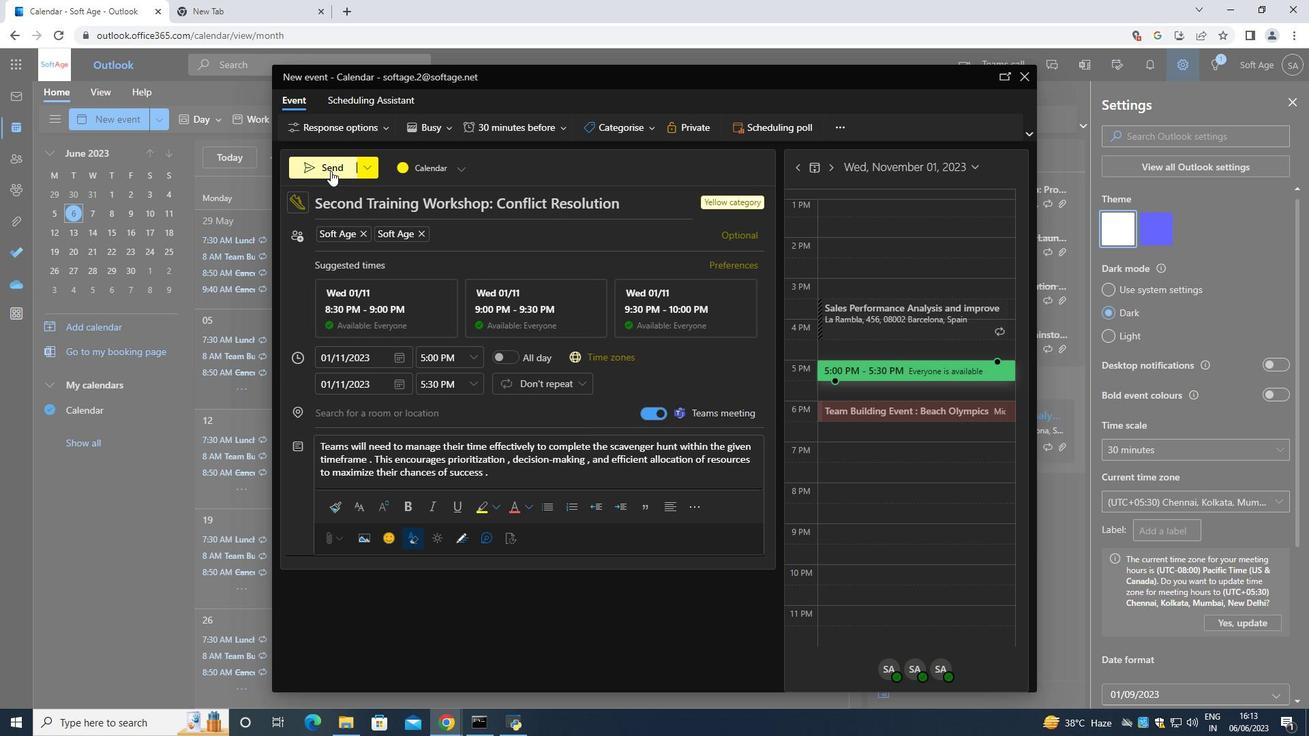 
Action: Mouse pressed left at (332, 168)
Screenshot: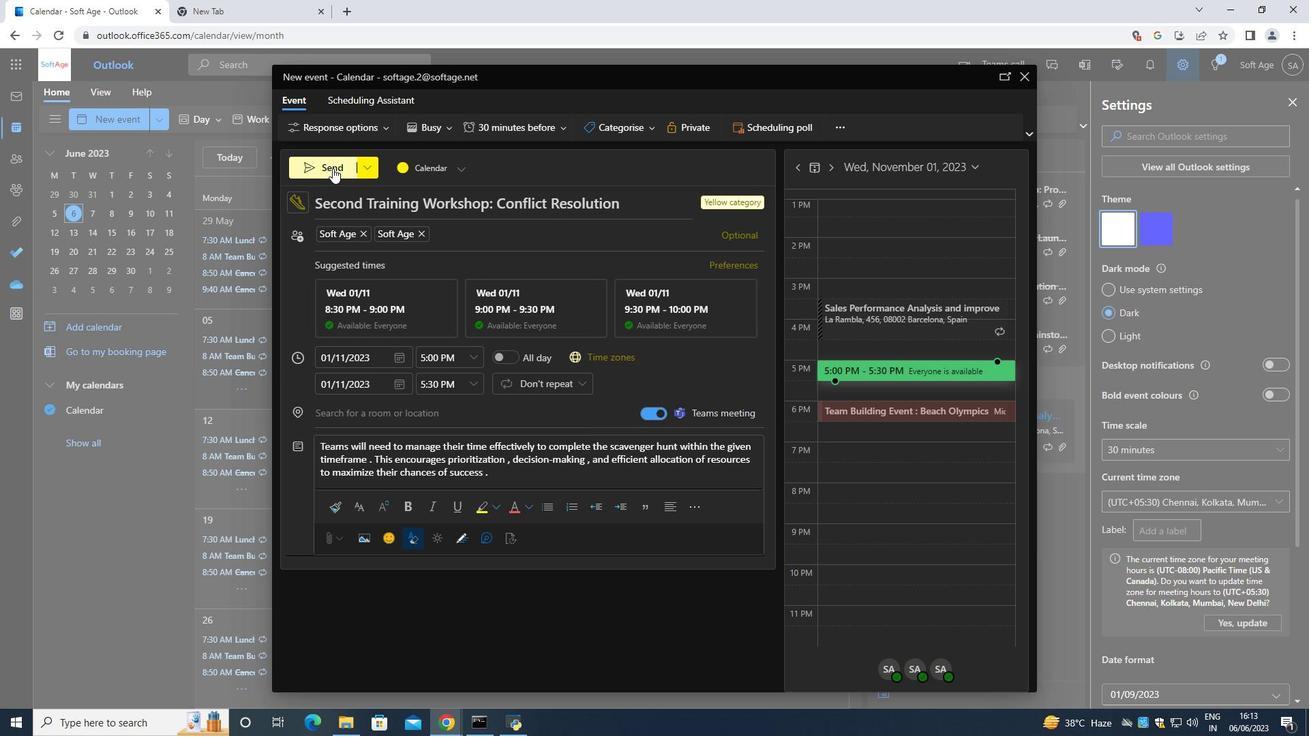 
